 Task: Convert workflow rules and processes into flows using migrate-to-flow tools
Action: Mouse scrolled (243, 161) with delta (0, 0)
Screenshot: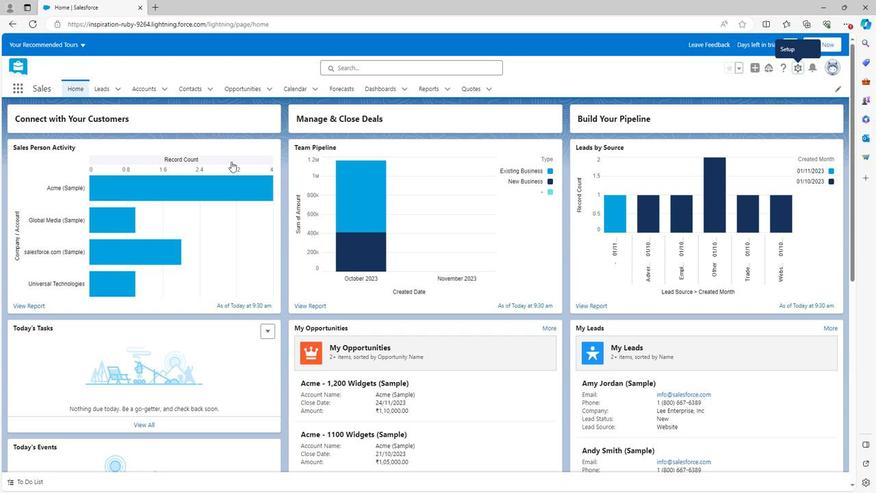 
Action: Mouse scrolled (243, 161) with delta (0, 0)
Screenshot: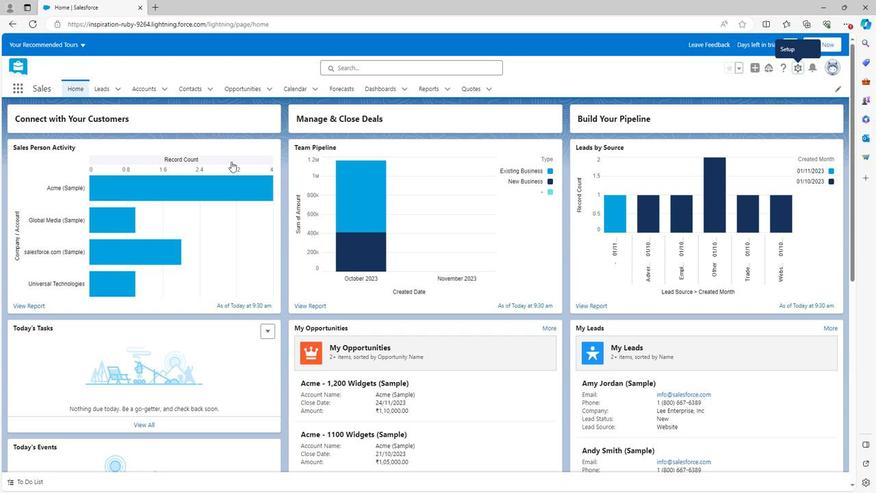 
Action: Mouse scrolled (243, 161) with delta (0, 0)
Screenshot: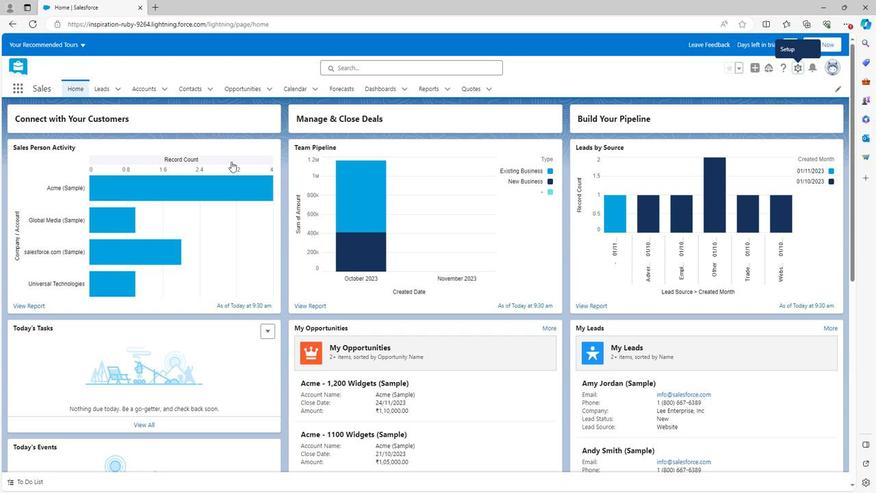 
Action: Mouse scrolled (243, 161) with delta (0, 0)
Screenshot: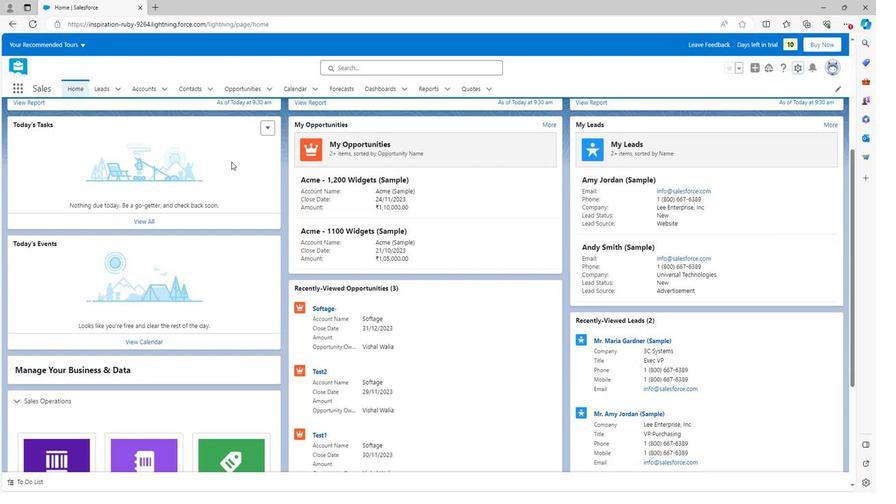 
Action: Mouse scrolled (243, 161) with delta (0, 0)
Screenshot: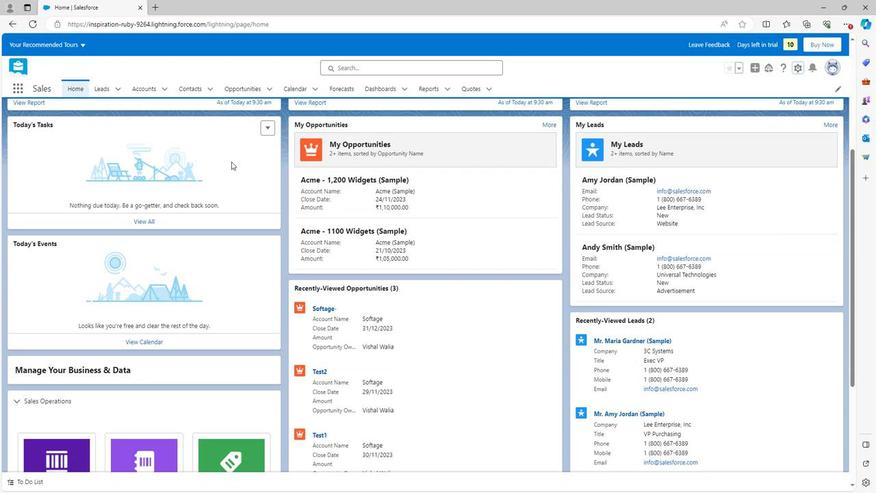
Action: Mouse scrolled (243, 161) with delta (0, 0)
Screenshot: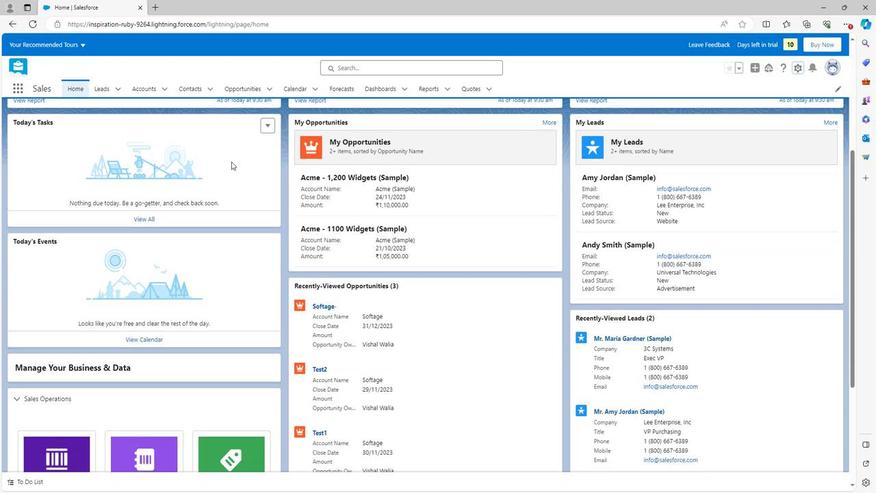 
Action: Mouse scrolled (243, 163) with delta (0, 0)
Screenshot: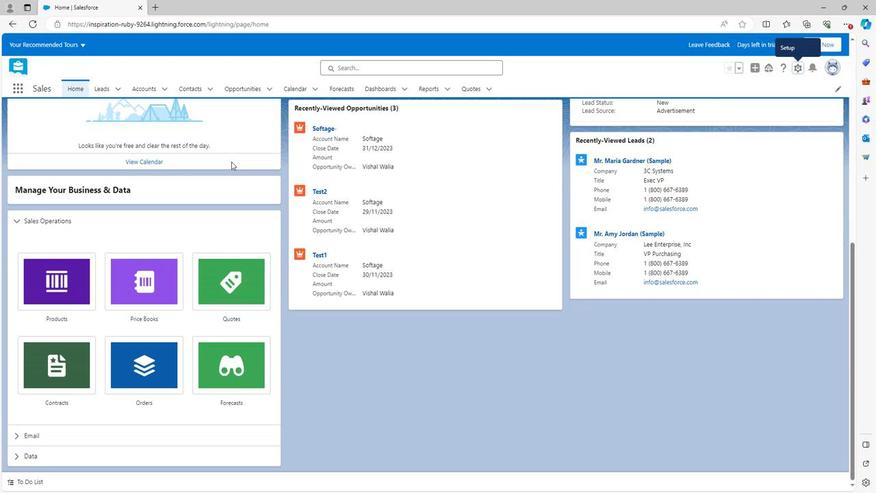 
Action: Mouse scrolled (243, 163) with delta (0, 0)
Screenshot: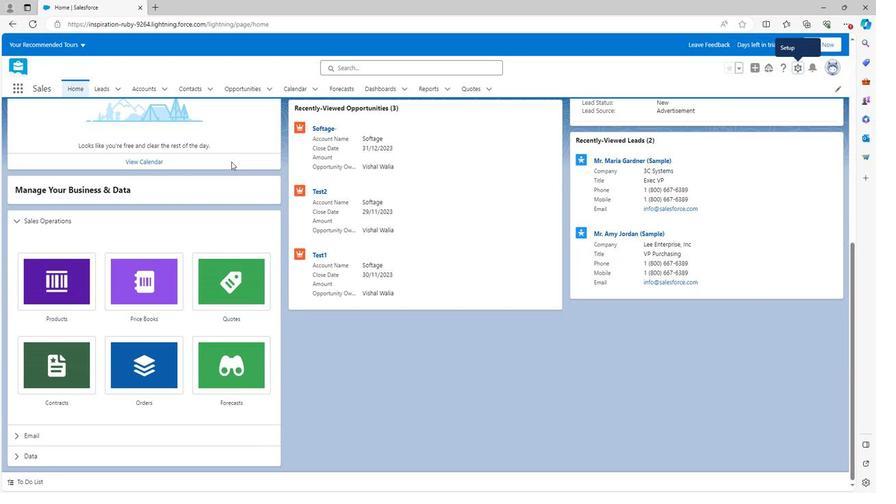 
Action: Mouse scrolled (243, 163) with delta (0, 0)
Screenshot: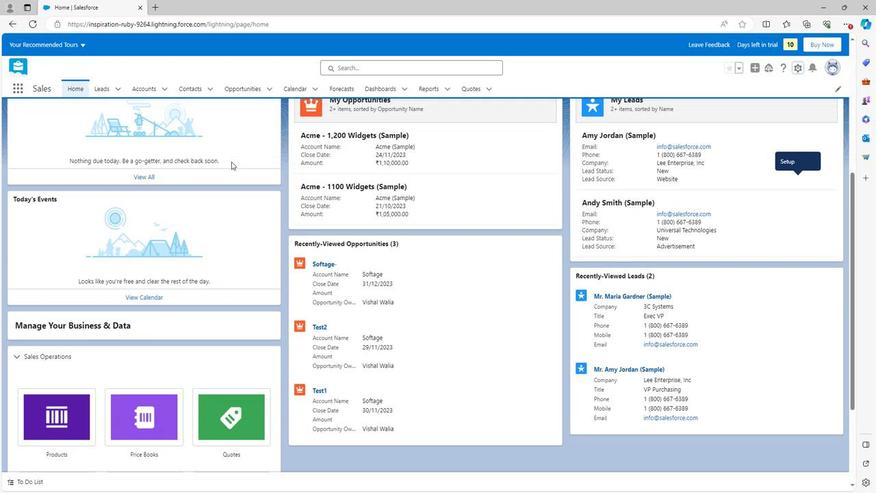 
Action: Mouse scrolled (243, 163) with delta (0, 0)
Screenshot: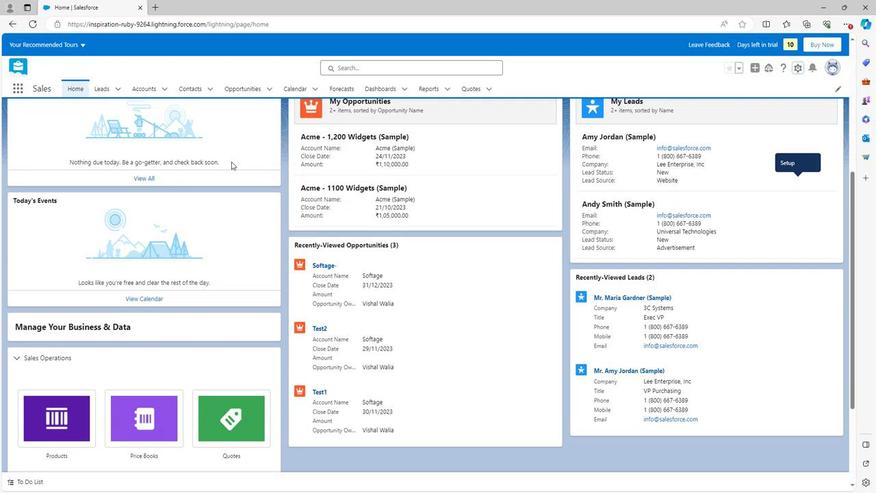 
Action: Mouse scrolled (243, 163) with delta (0, 0)
Screenshot: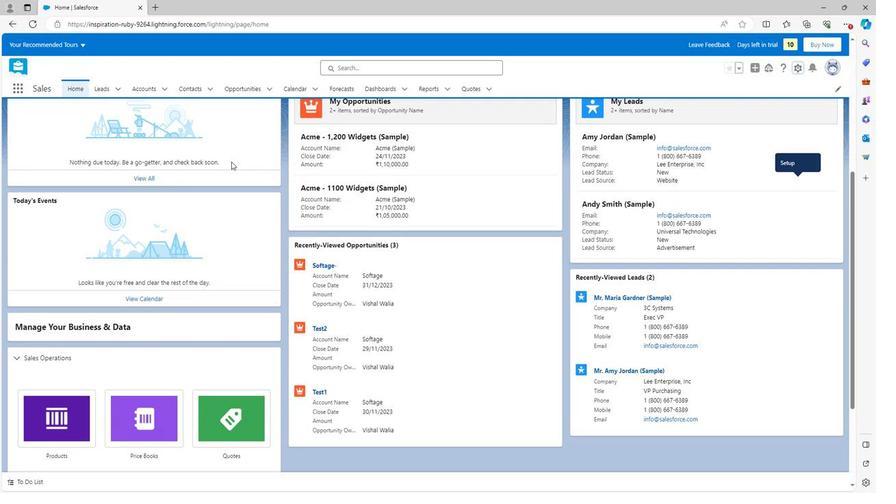 
Action: Mouse scrolled (243, 163) with delta (0, 0)
Screenshot: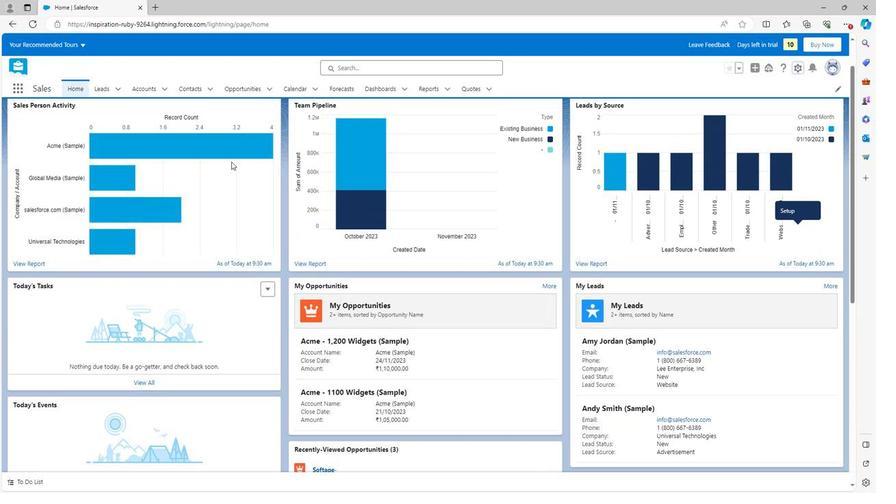 
Action: Mouse scrolled (243, 163) with delta (0, 0)
Screenshot: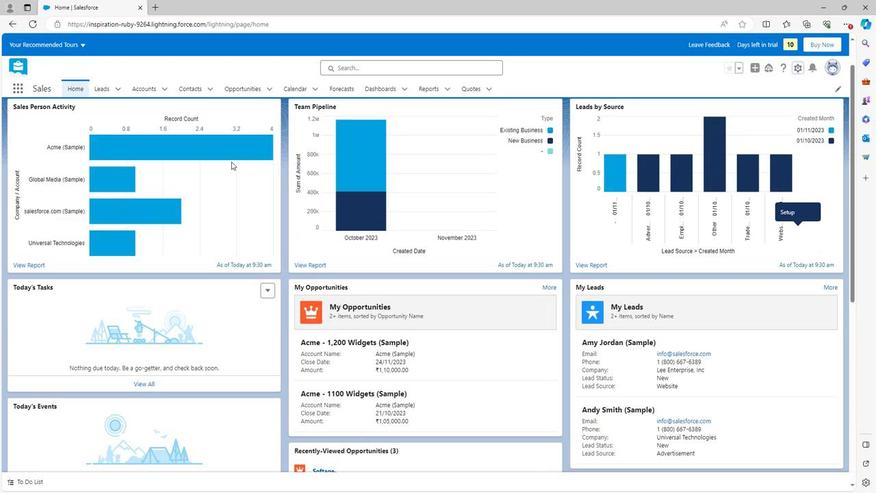 
Action: Mouse scrolled (243, 163) with delta (0, 0)
Screenshot: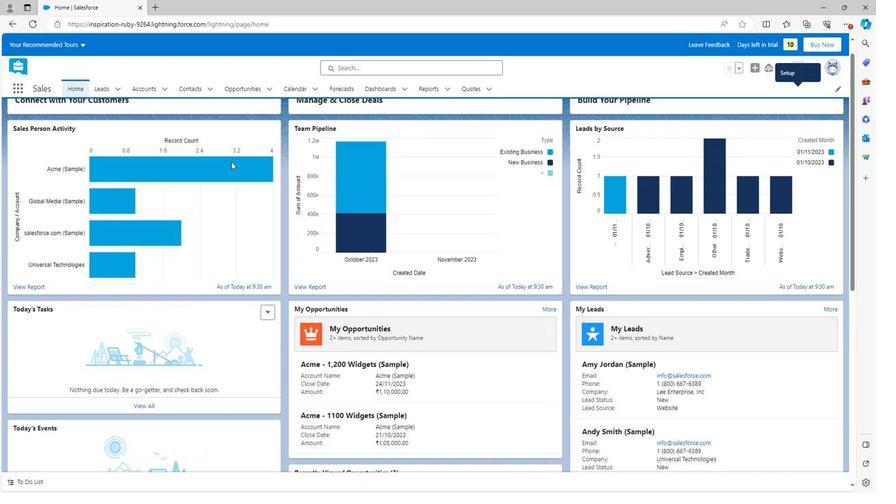 
Action: Mouse moved to (783, 70)
Screenshot: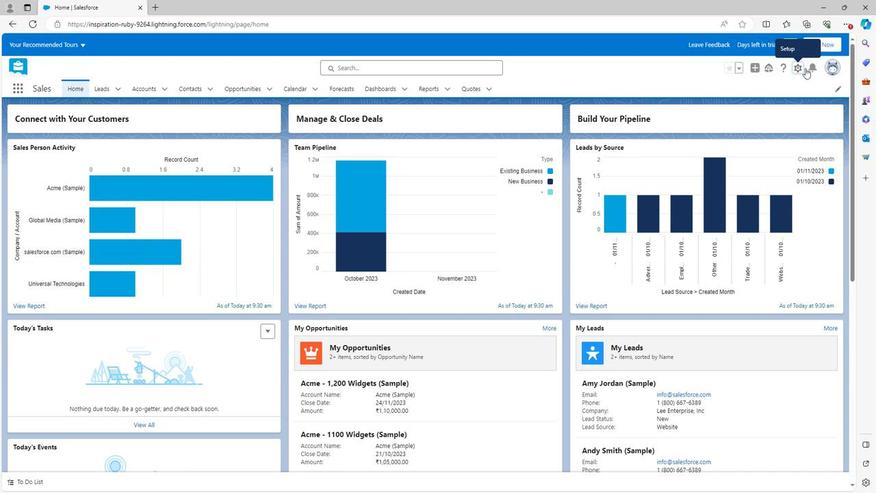 
Action: Mouse pressed left at (783, 70)
Screenshot: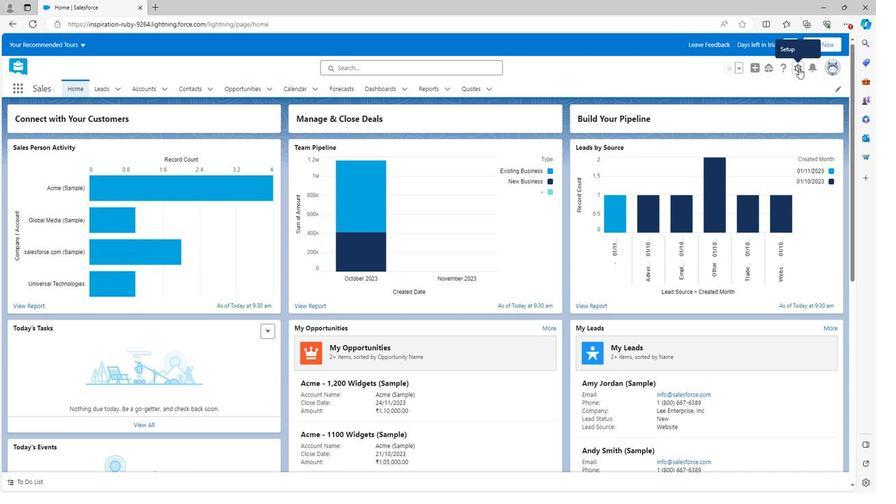 
Action: Mouse moved to (748, 95)
Screenshot: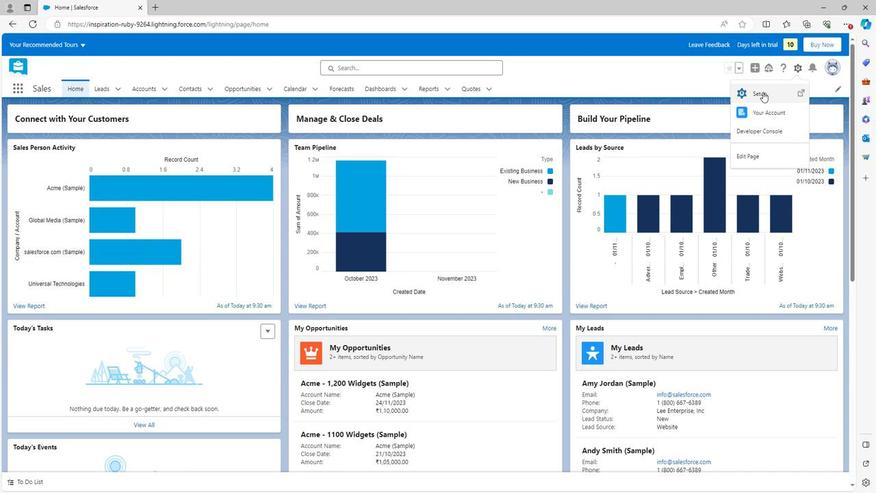 
Action: Mouse pressed left at (748, 95)
Screenshot: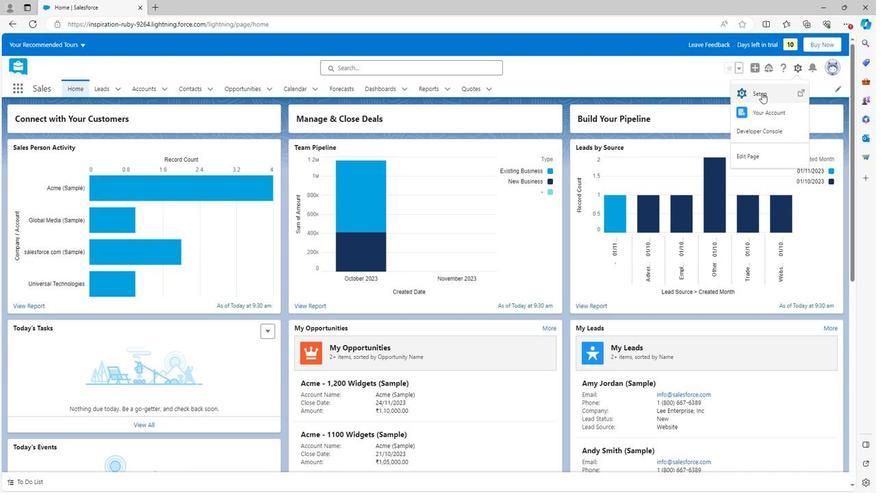 
Action: Mouse moved to (76, 292)
Screenshot: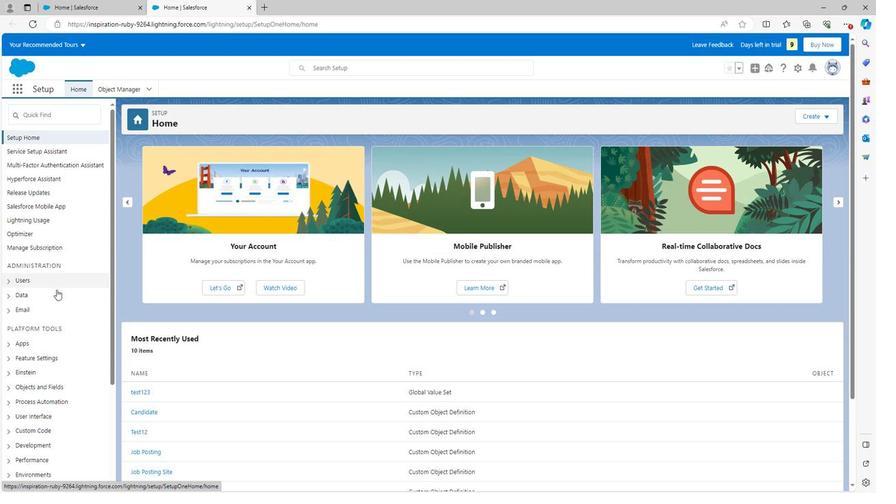 
Action: Mouse scrolled (76, 292) with delta (0, 0)
Screenshot: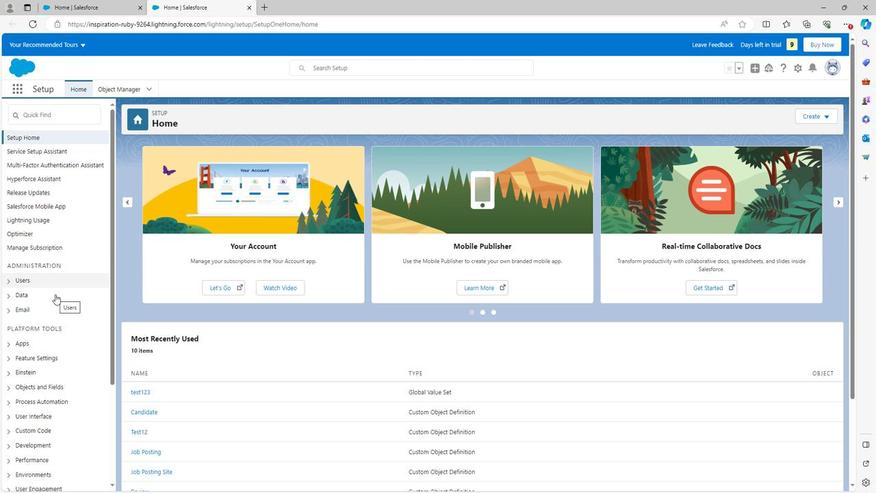 
Action: Mouse scrolled (76, 292) with delta (0, 0)
Screenshot: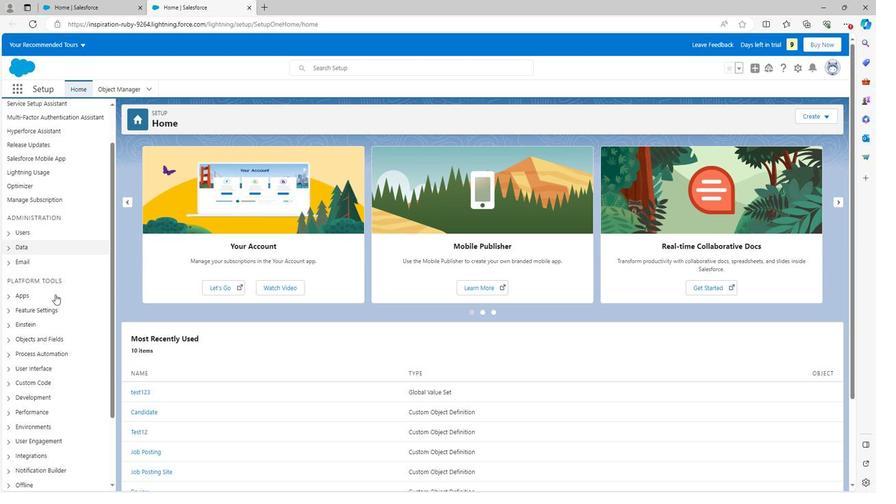
Action: Mouse scrolled (76, 292) with delta (0, 0)
Screenshot: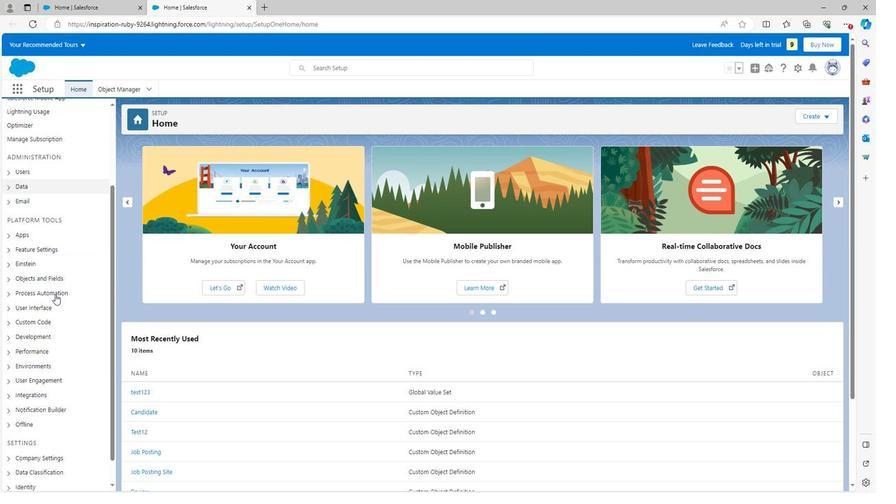 
Action: Mouse moved to (32, 263)
Screenshot: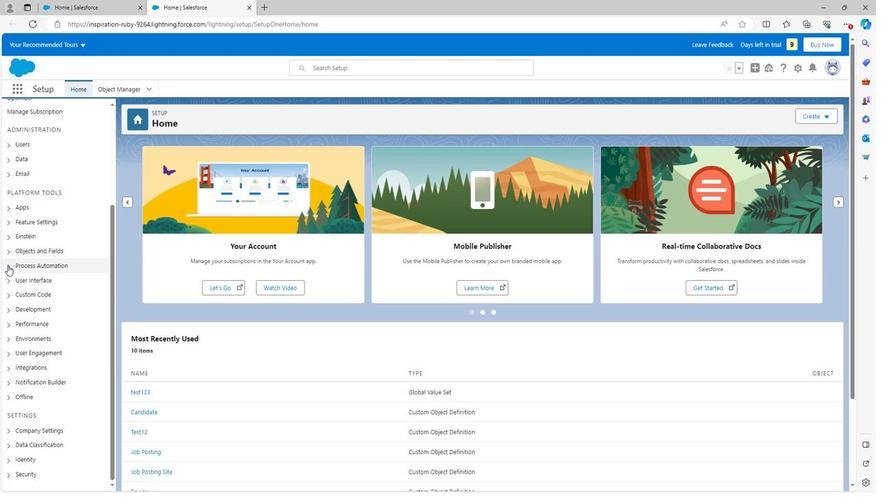 
Action: Mouse pressed left at (32, 263)
Screenshot: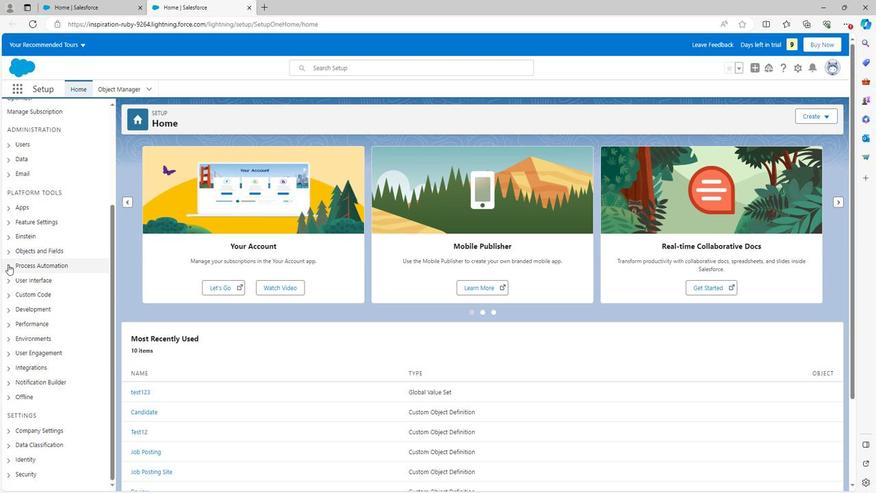 
Action: Mouse moved to (58, 308)
Screenshot: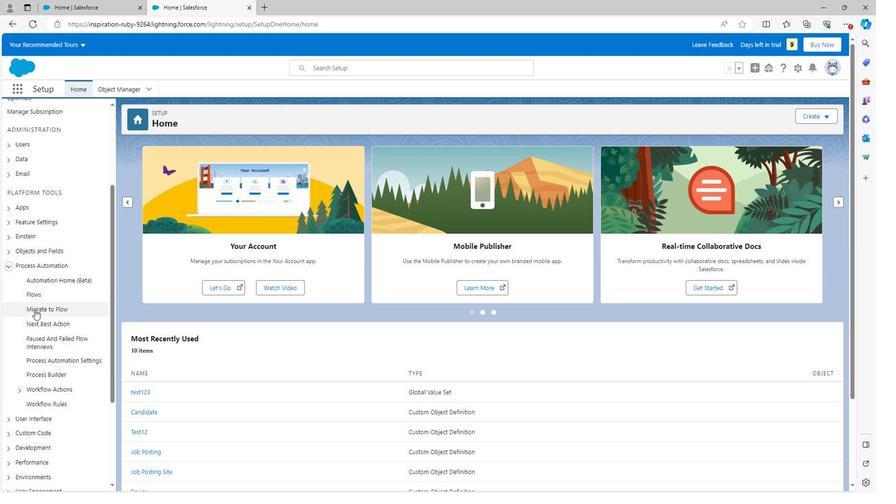 
Action: Mouse pressed left at (58, 308)
Screenshot: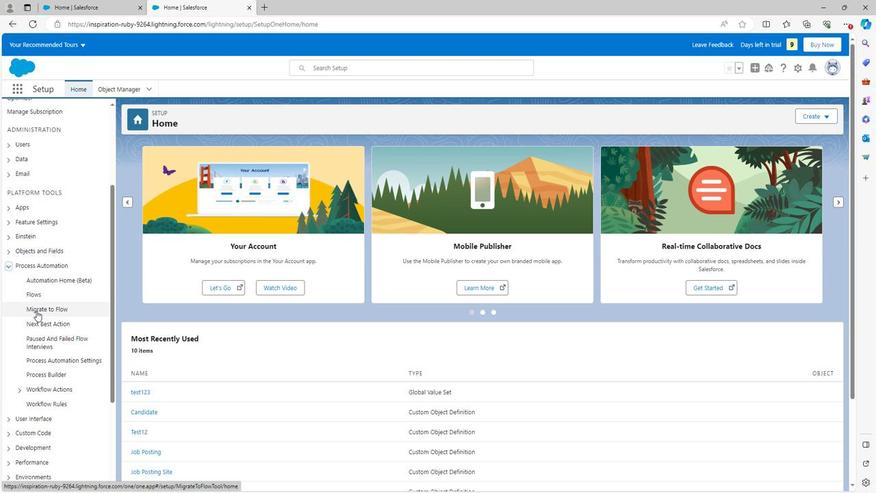 
Action: Mouse moved to (221, 245)
Screenshot: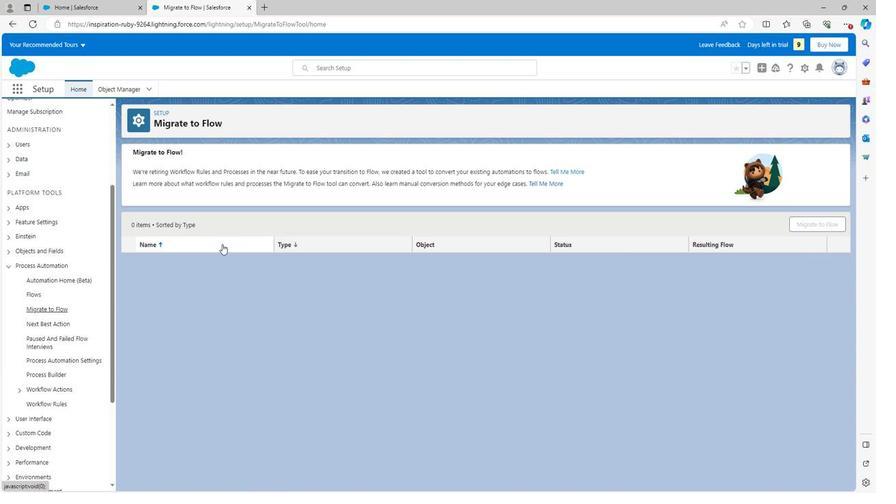 
Action: Mouse pressed left at (221, 245)
Screenshot: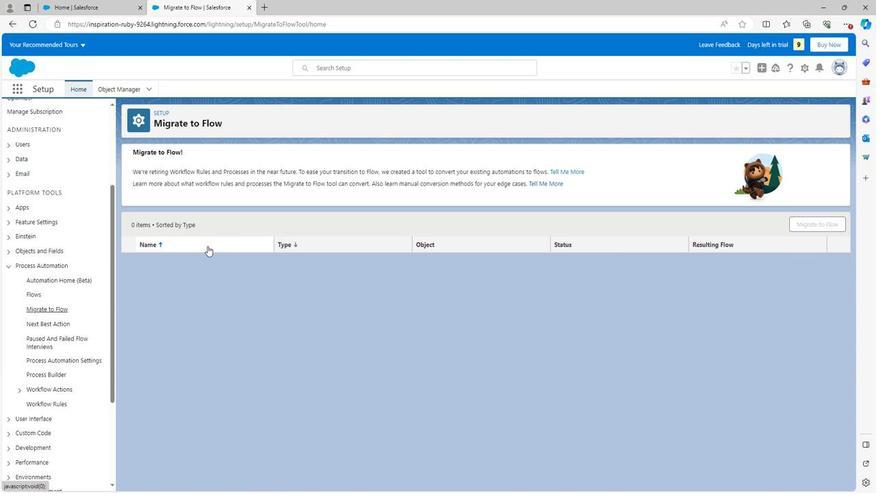 
Action: Mouse moved to (330, 247)
Screenshot: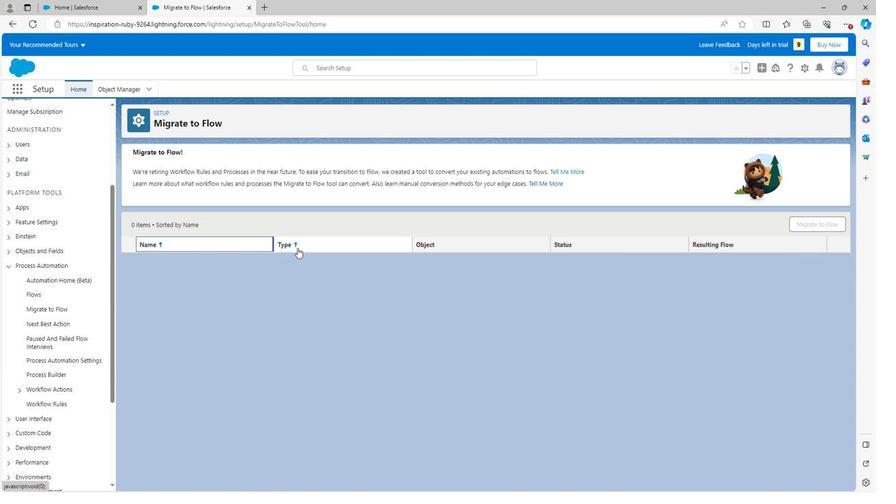 
Action: Mouse pressed left at (330, 247)
Screenshot: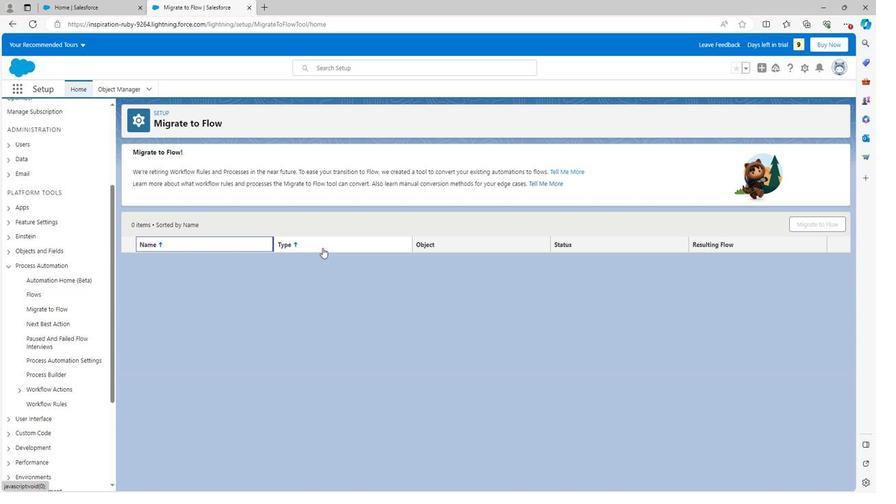 
Action: Mouse moved to (556, 172)
Screenshot: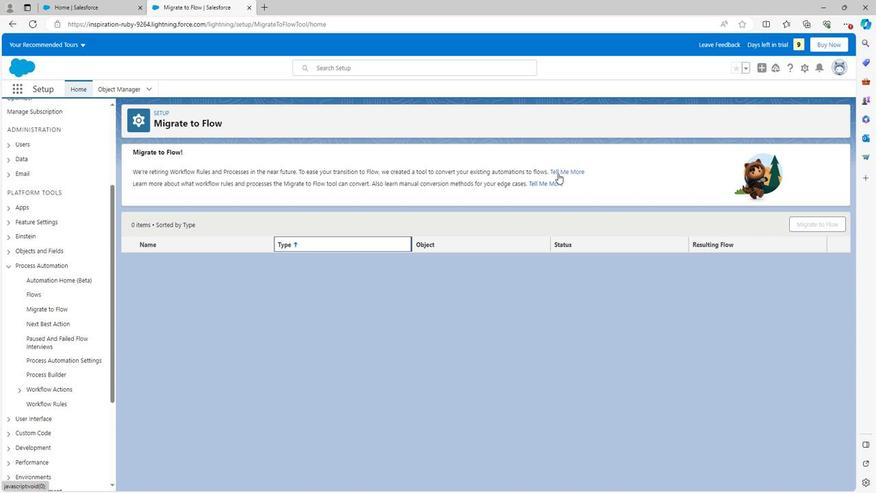 
Action: Mouse pressed left at (556, 172)
Screenshot: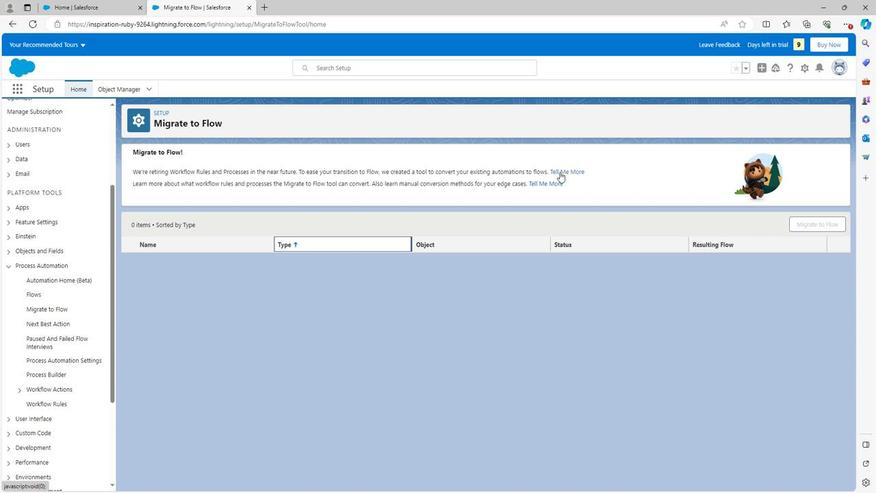 
Action: Mouse moved to (542, 215)
Screenshot: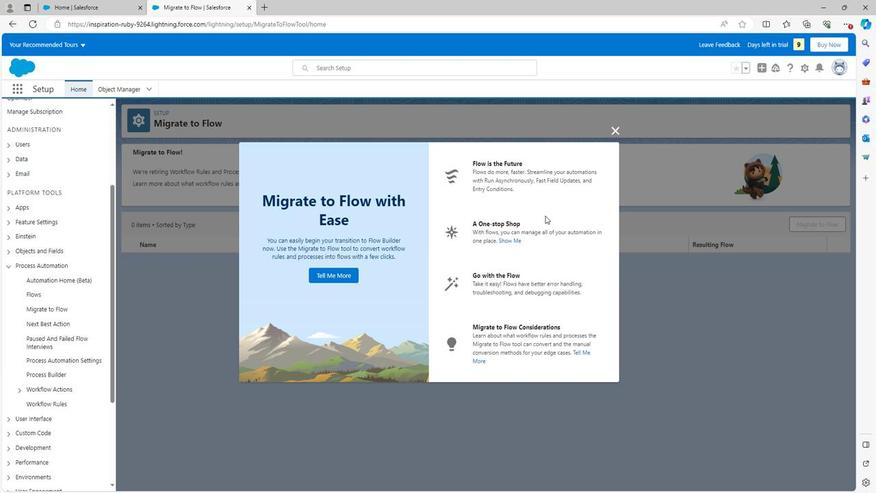 
Action: Mouse scrolled (542, 215) with delta (0, 0)
Screenshot: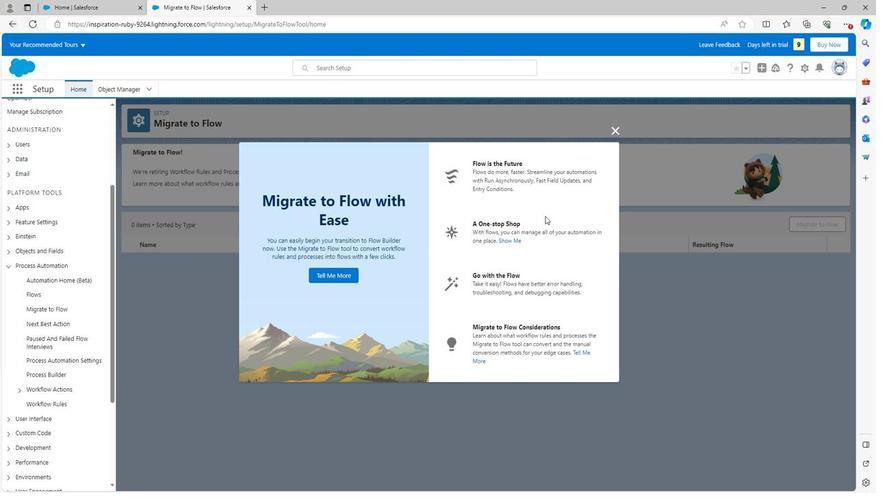 
Action: Mouse scrolled (542, 215) with delta (0, 0)
Screenshot: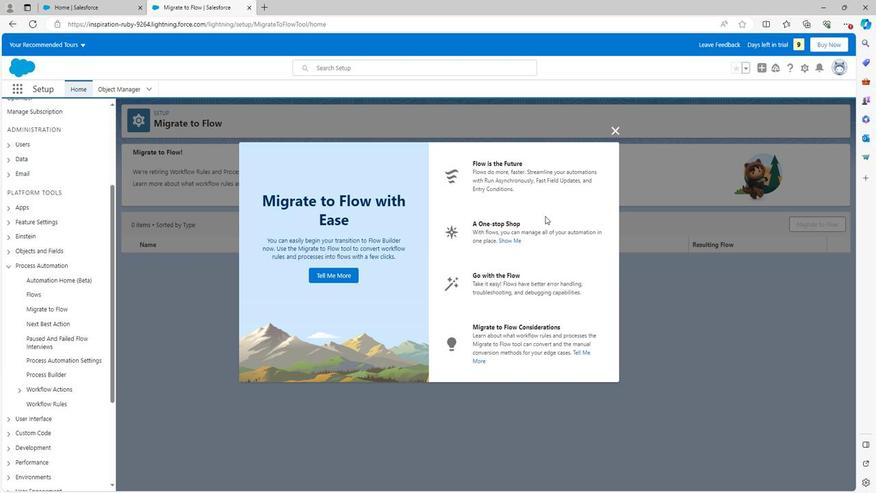 
Action: Mouse scrolled (542, 215) with delta (0, 0)
Screenshot: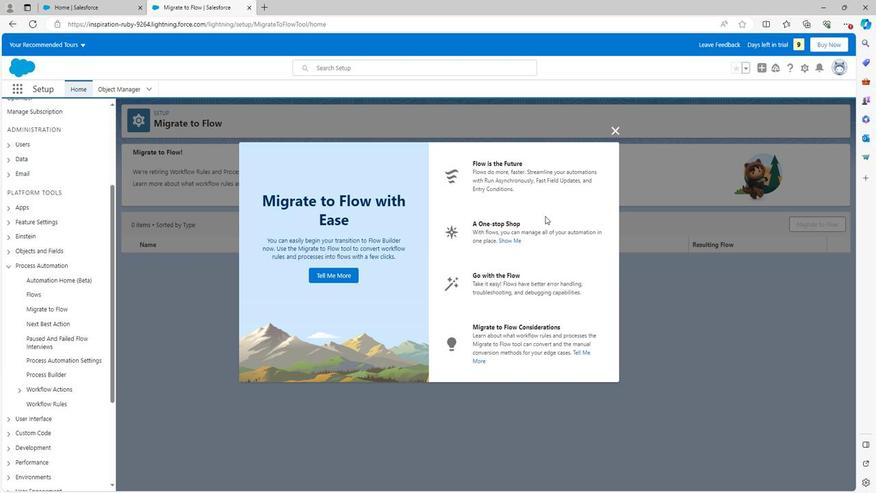 
Action: Mouse moved to (606, 131)
Screenshot: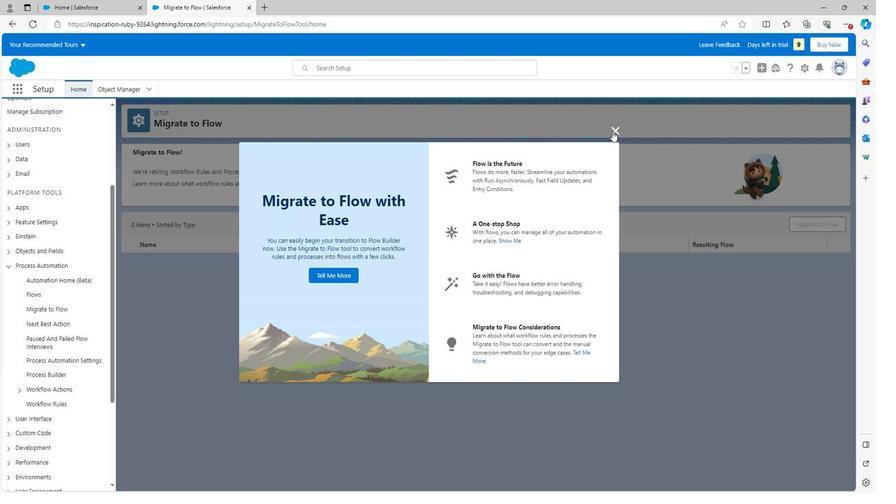 
Action: Mouse pressed left at (606, 131)
Screenshot: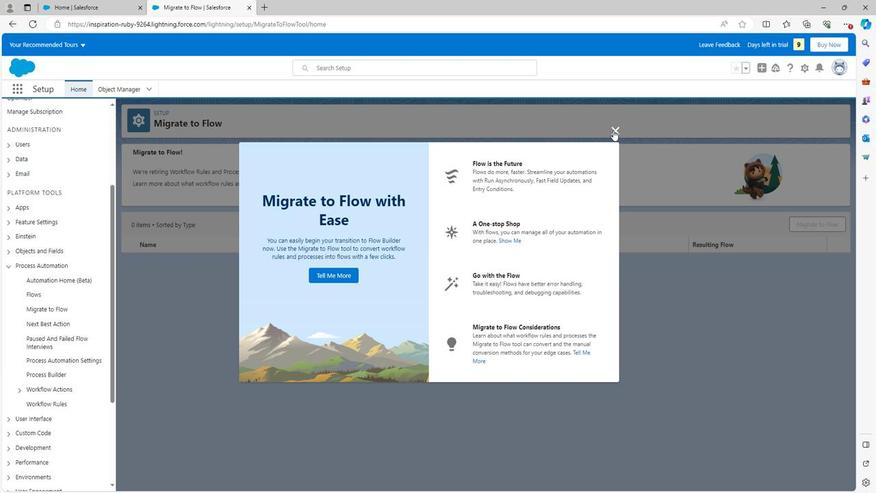 
Action: Mouse moved to (547, 183)
Screenshot: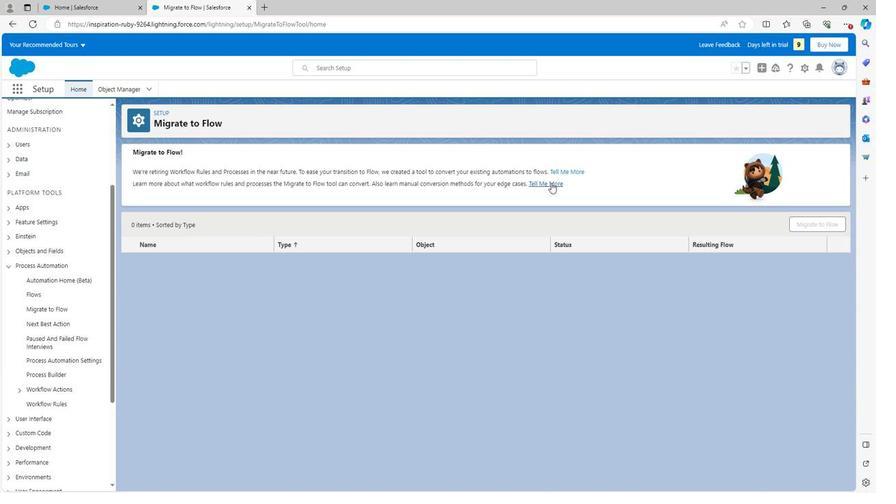 
Action: Mouse pressed left at (547, 183)
Screenshot: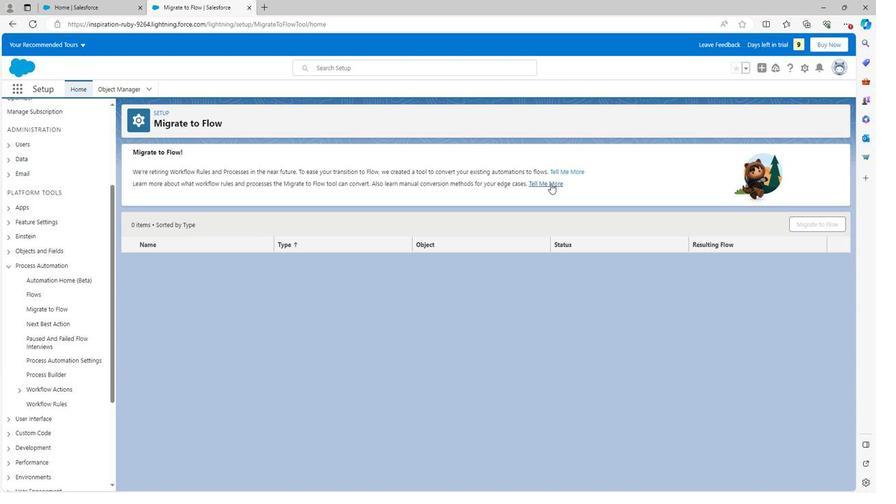
Action: Mouse moved to (411, 151)
Screenshot: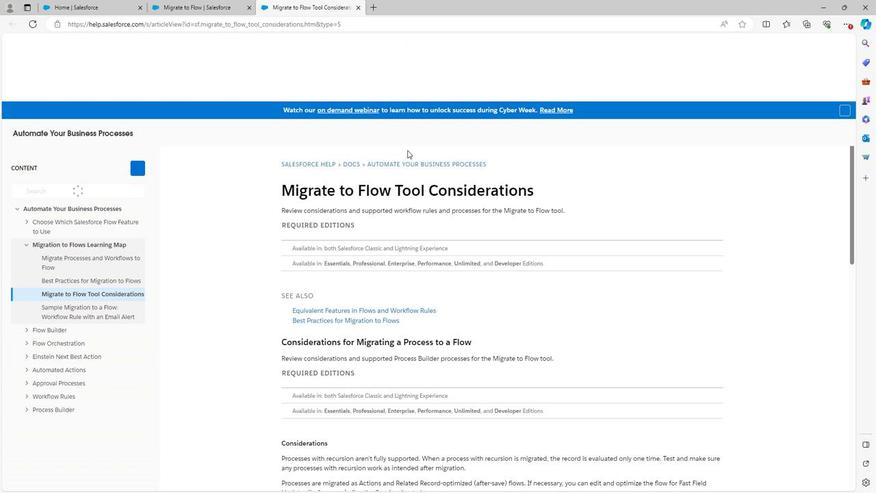 
Action: Mouse scrolled (411, 150) with delta (0, 0)
Screenshot: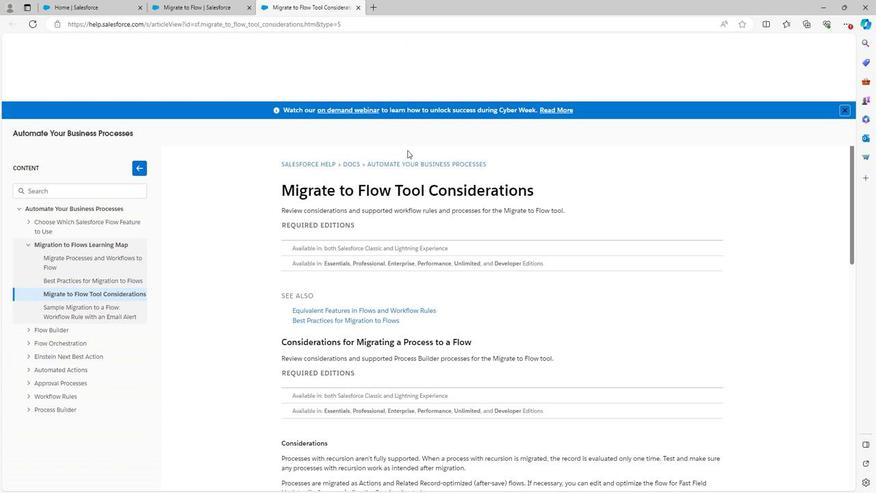 
Action: Mouse scrolled (411, 150) with delta (0, 0)
Screenshot: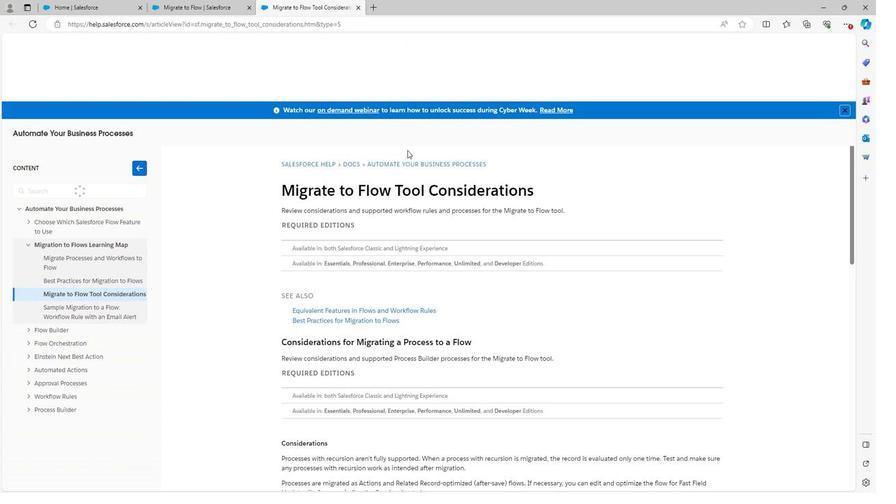 
Action: Mouse scrolled (411, 150) with delta (0, 0)
Screenshot: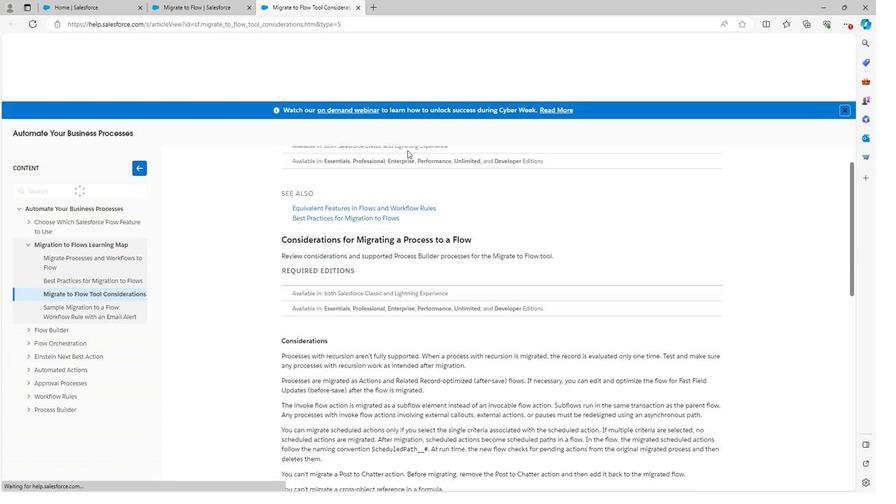 
Action: Mouse scrolled (411, 150) with delta (0, 0)
Screenshot: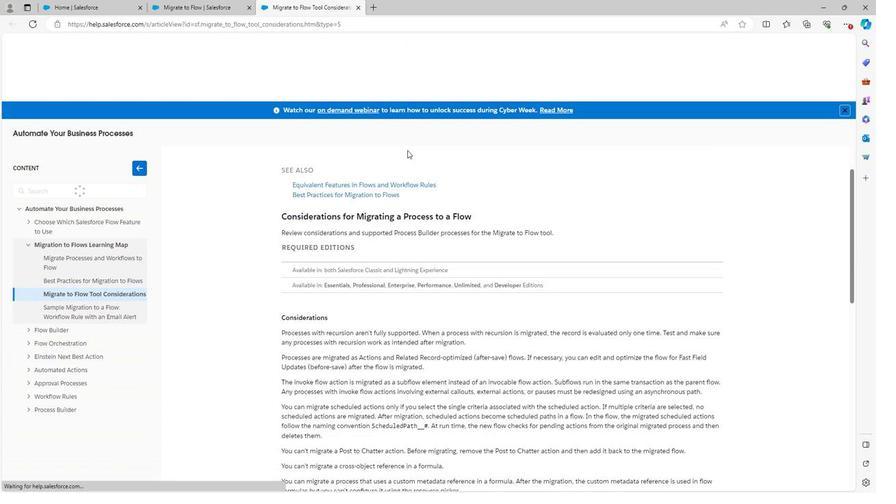 
Action: Mouse scrolled (411, 150) with delta (0, 0)
Screenshot: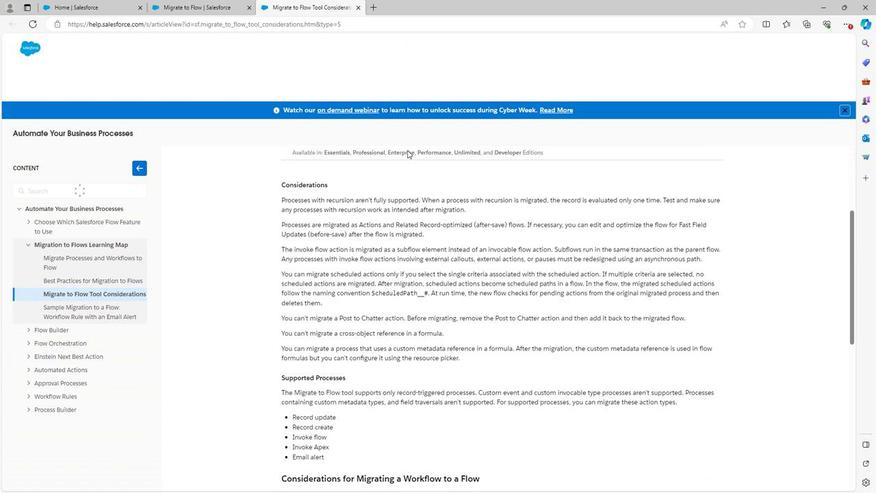 
Action: Mouse scrolled (411, 150) with delta (0, 0)
Screenshot: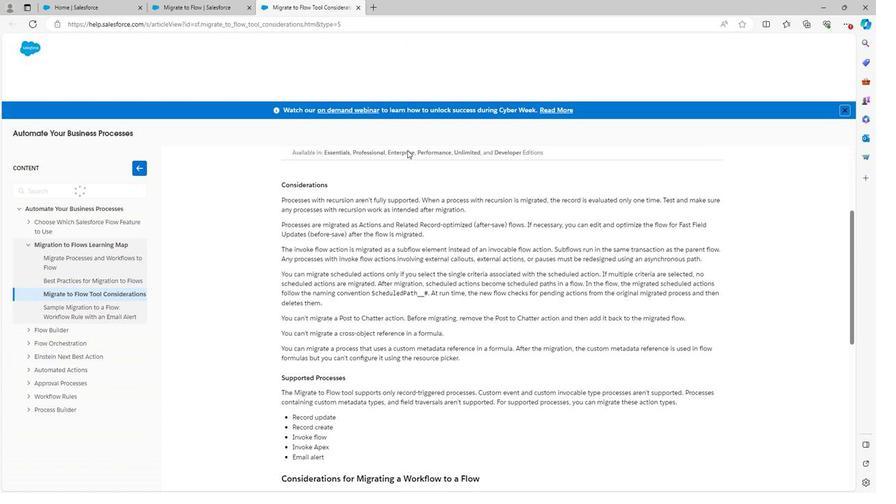 
Action: Mouse scrolled (411, 150) with delta (0, 0)
Screenshot: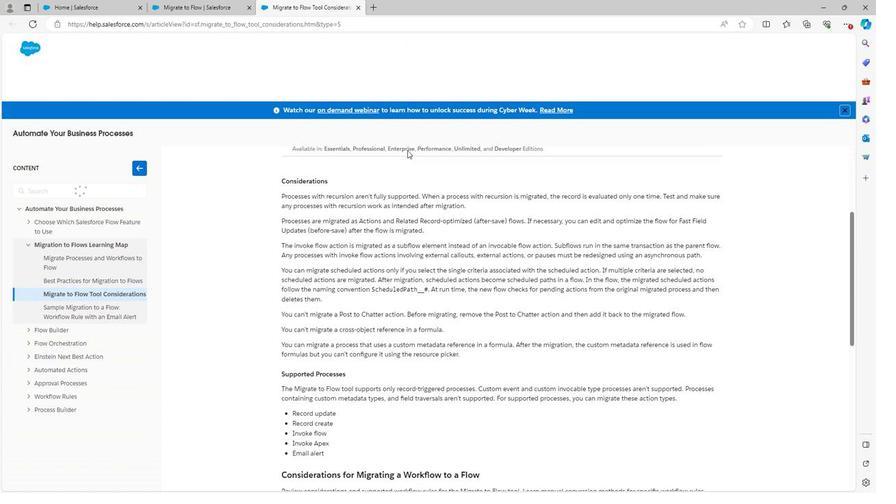 
Action: Mouse scrolled (411, 150) with delta (0, 0)
Screenshot: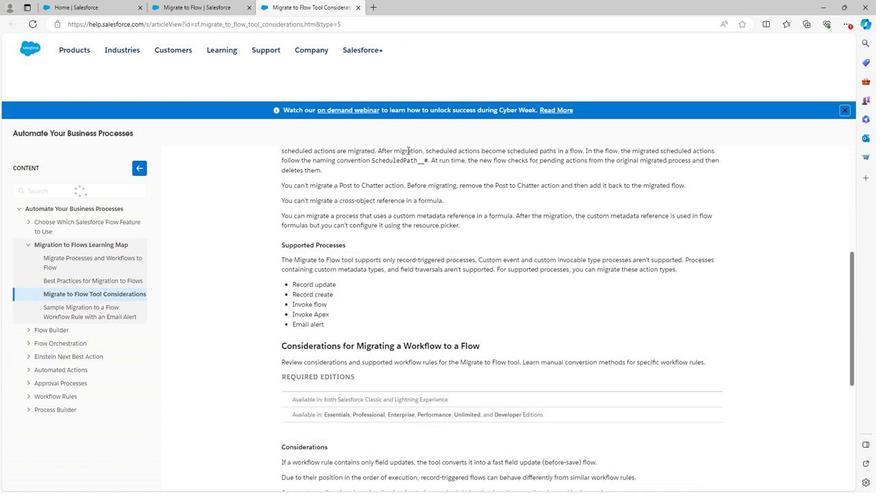
Action: Mouse scrolled (411, 150) with delta (0, 0)
Screenshot: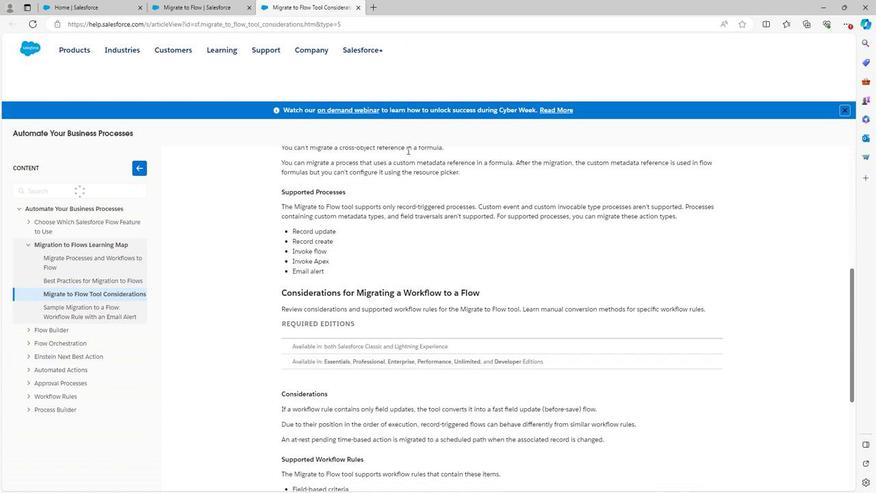 
Action: Mouse scrolled (411, 150) with delta (0, 0)
Screenshot: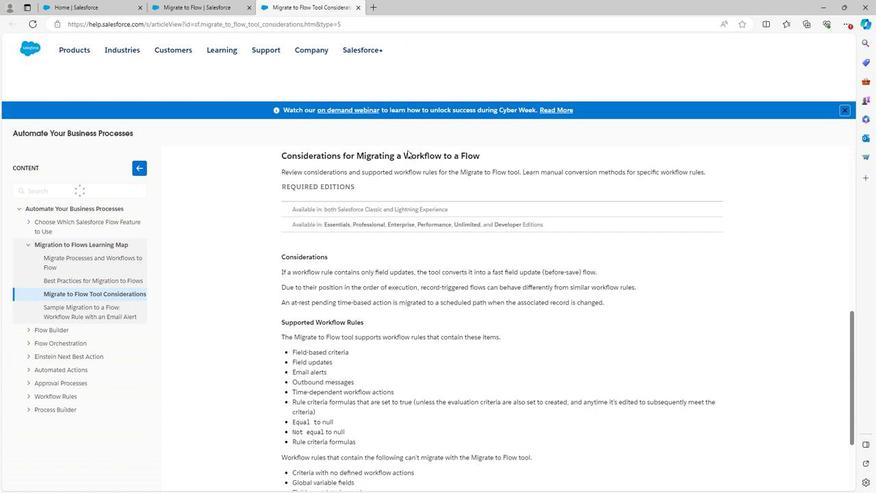 
Action: Mouse scrolled (411, 150) with delta (0, 0)
Screenshot: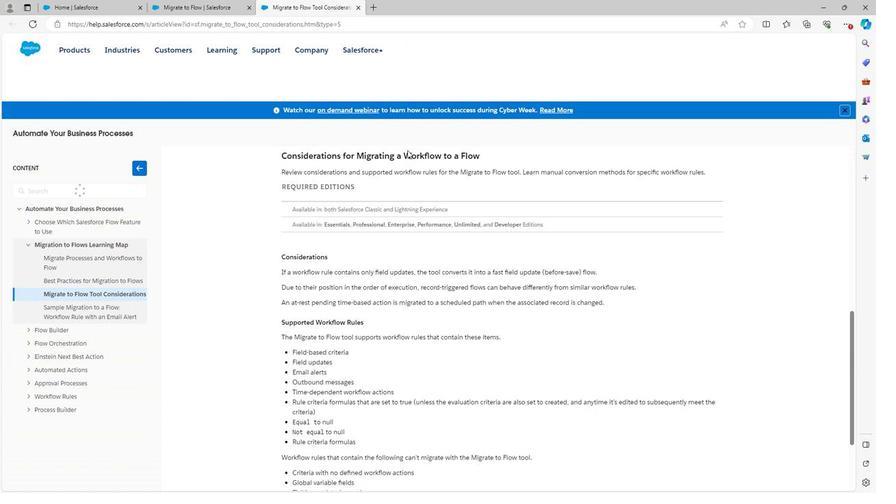 
Action: Mouse scrolled (411, 150) with delta (0, 0)
Screenshot: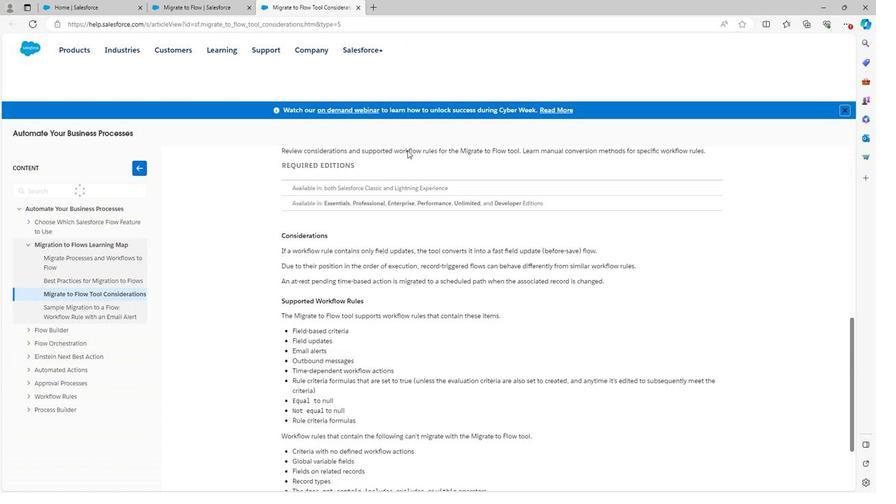 
Action: Mouse scrolled (411, 150) with delta (0, 0)
Screenshot: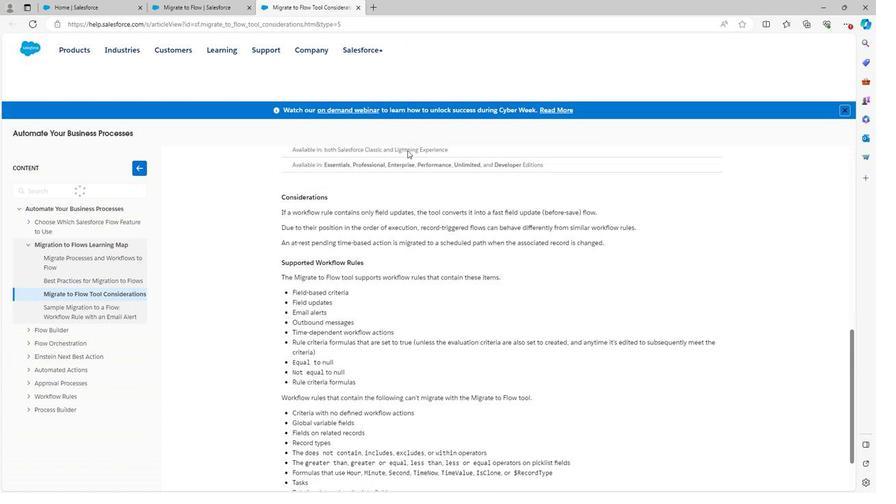 
Action: Mouse scrolled (411, 150) with delta (0, 0)
Screenshot: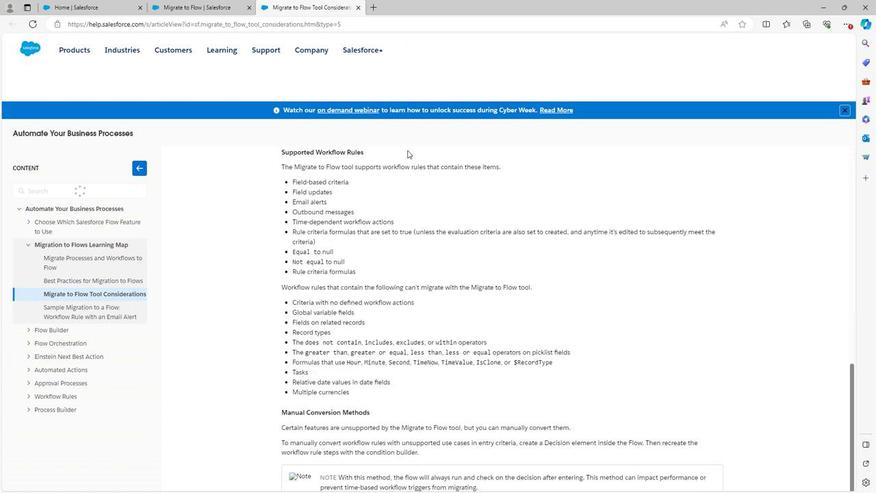 
Action: Mouse scrolled (411, 150) with delta (0, 0)
Screenshot: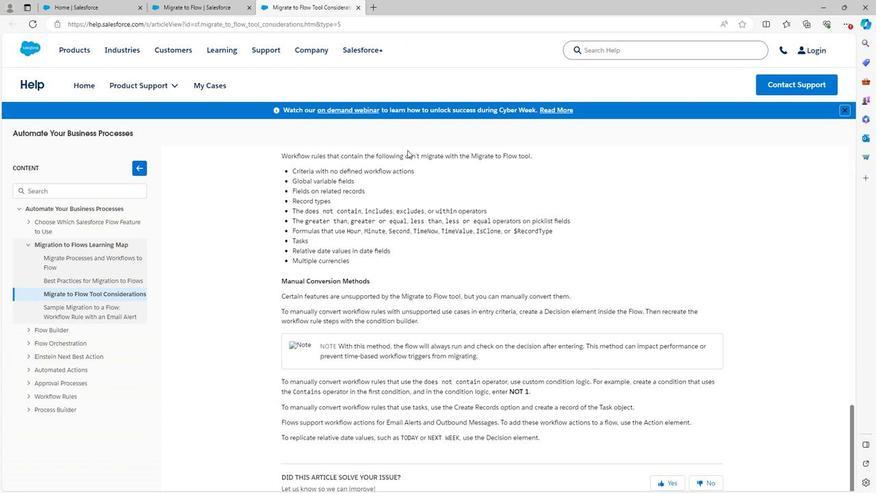 
Action: Mouse scrolled (411, 150) with delta (0, 0)
Screenshot: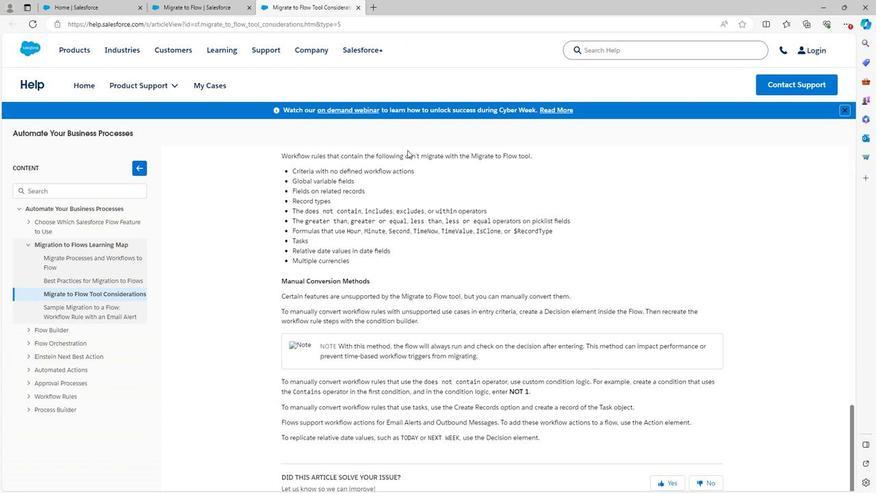 
Action: Mouse scrolled (411, 150) with delta (0, 0)
Screenshot: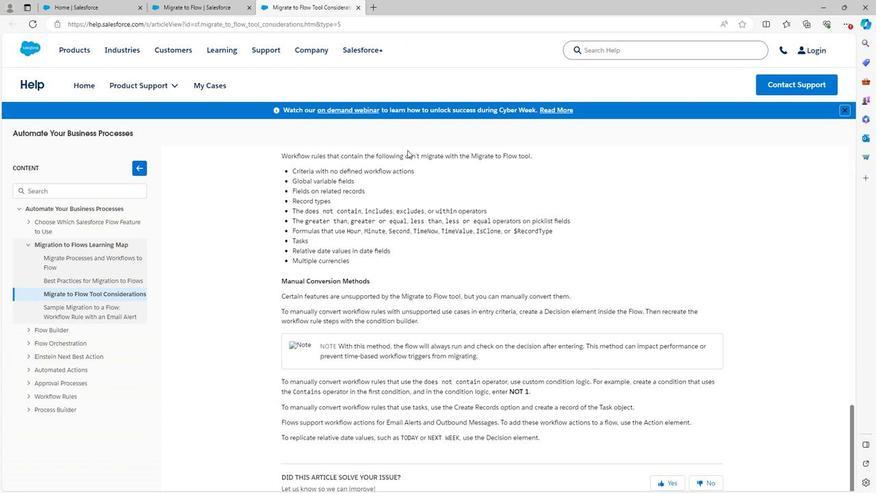 
Action: Mouse scrolled (411, 150) with delta (0, 0)
Screenshot: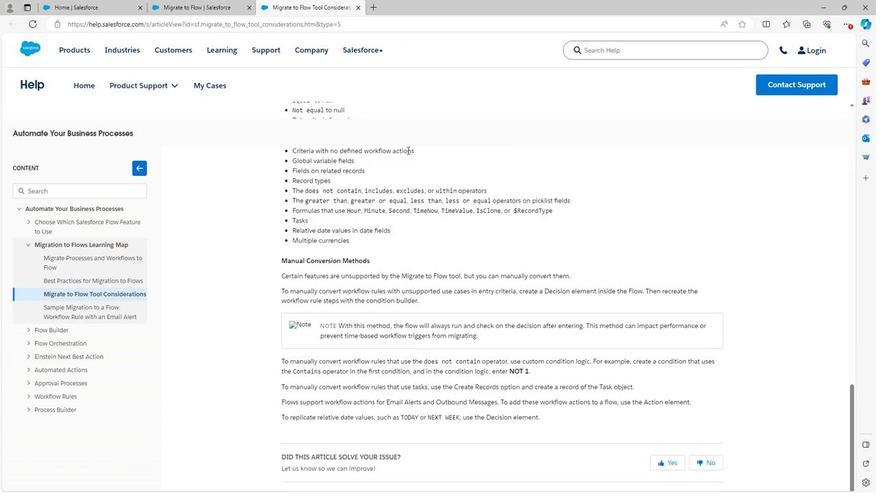 
Action: Mouse scrolled (411, 151) with delta (0, 0)
Screenshot: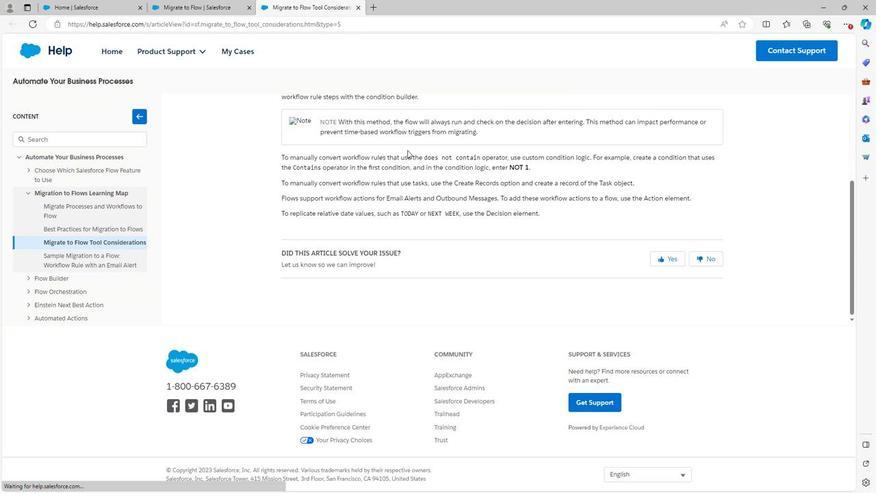 
Action: Mouse scrolled (411, 151) with delta (0, 0)
Screenshot: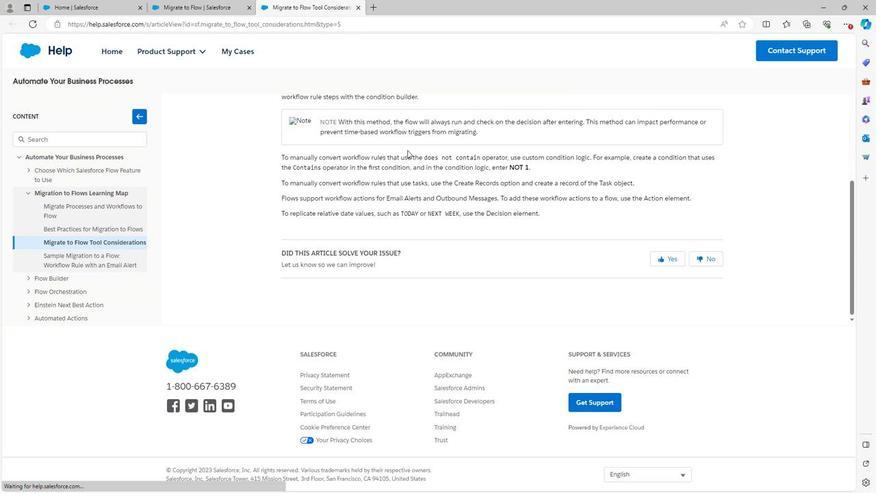 
Action: Mouse scrolled (411, 151) with delta (0, 0)
Screenshot: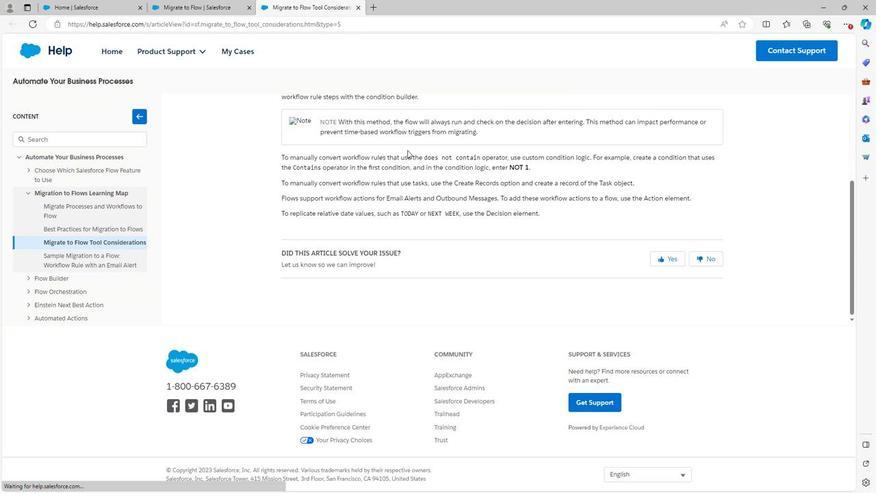 
Action: Mouse scrolled (411, 151) with delta (0, 0)
Screenshot: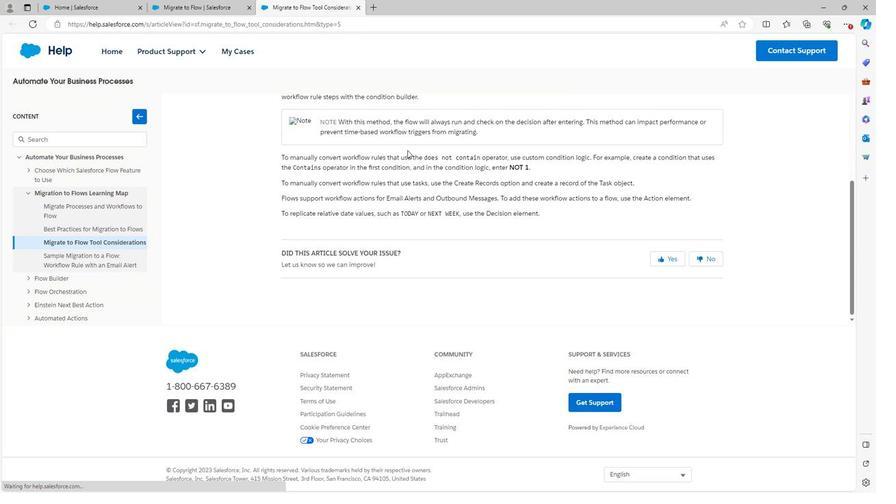 
Action: Mouse scrolled (411, 151) with delta (0, 0)
Screenshot: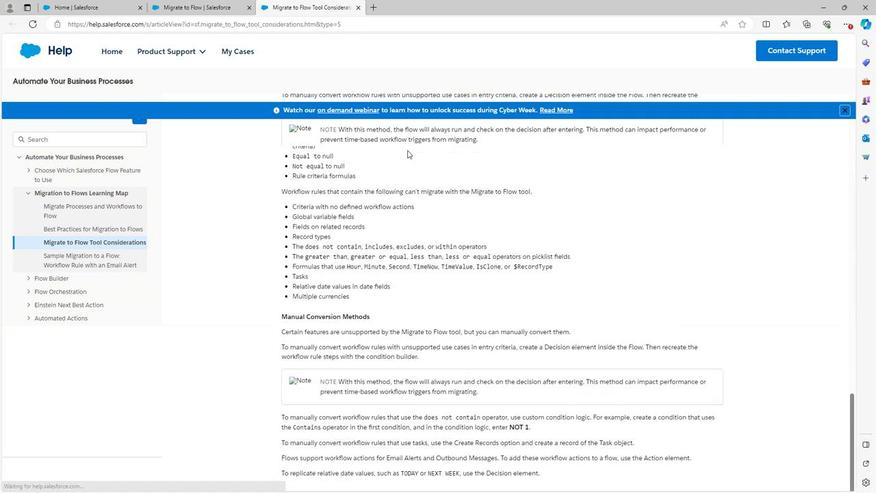 
Action: Mouse scrolled (411, 151) with delta (0, 0)
Screenshot: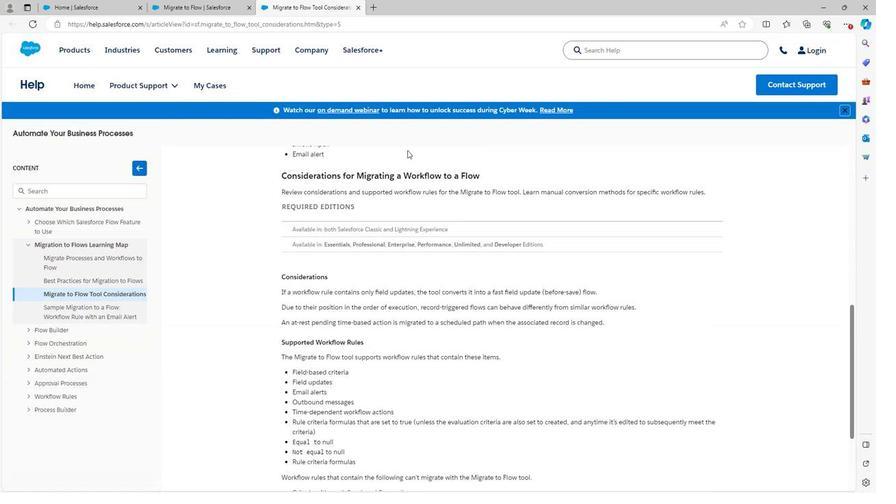 
Action: Mouse scrolled (411, 151) with delta (0, 0)
Screenshot: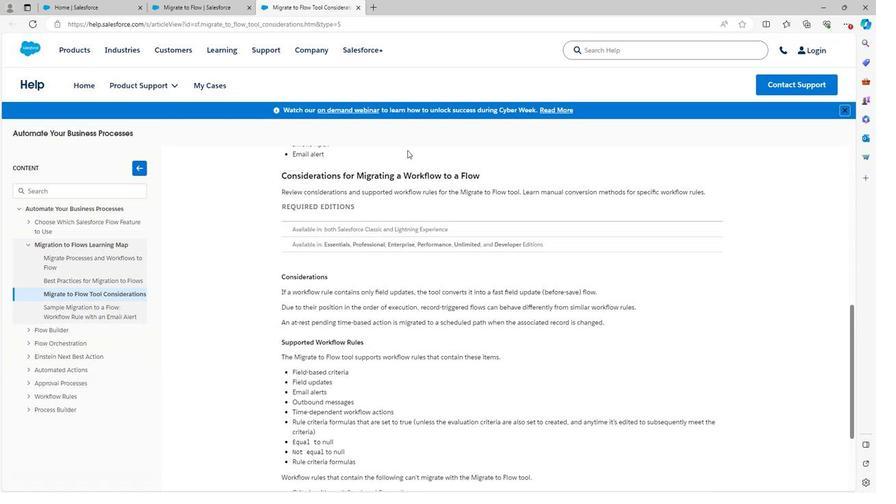 
Action: Mouse scrolled (411, 151) with delta (0, 0)
Screenshot: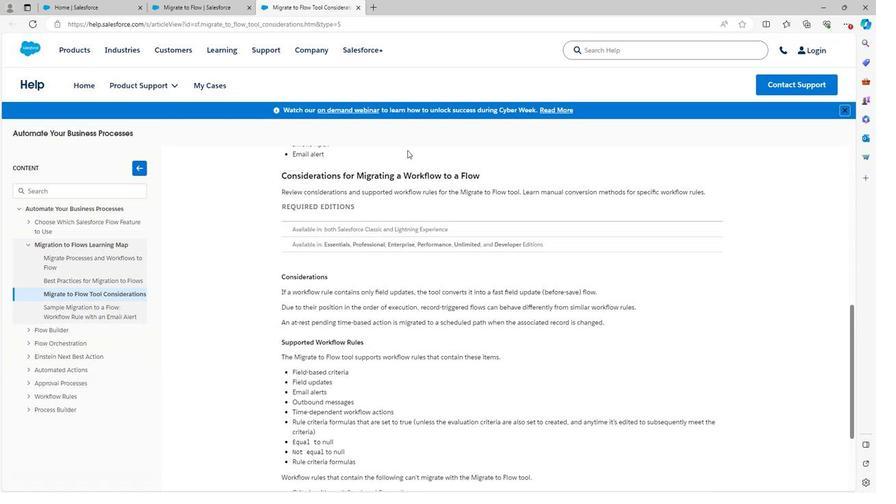 
Action: Mouse scrolled (411, 151) with delta (0, 0)
Screenshot: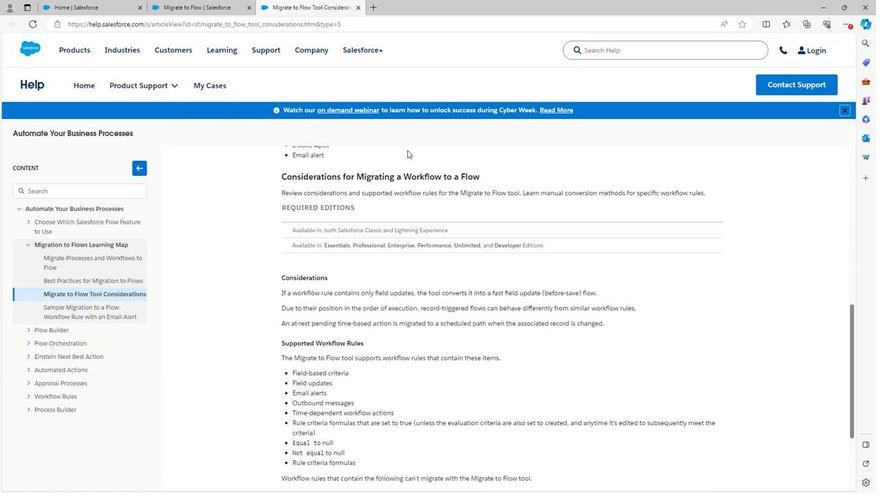 
Action: Mouse scrolled (411, 151) with delta (0, 0)
Screenshot: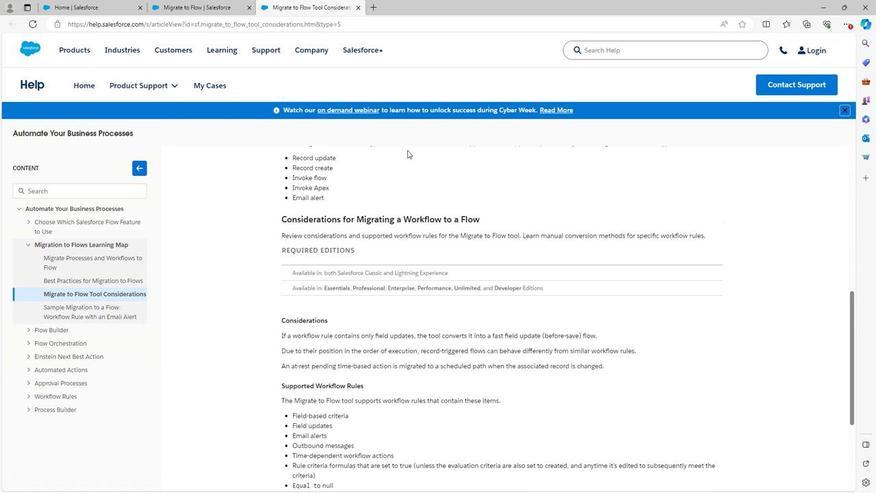 
Action: Mouse scrolled (411, 151) with delta (0, 0)
Screenshot: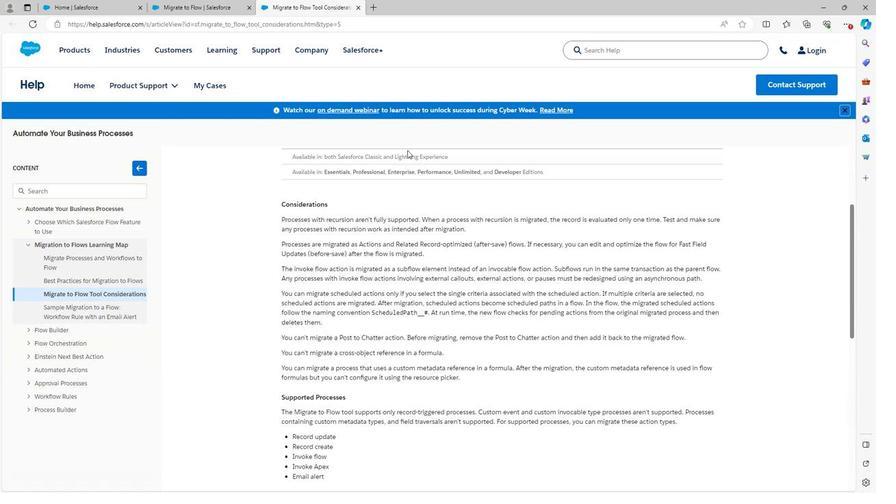 
Action: Mouse scrolled (411, 151) with delta (0, 0)
Screenshot: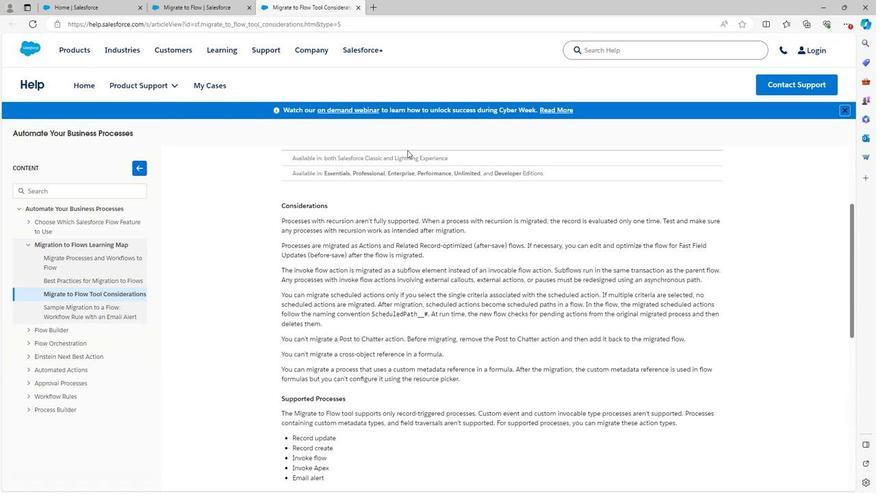 
Action: Mouse scrolled (411, 151) with delta (0, 0)
Screenshot: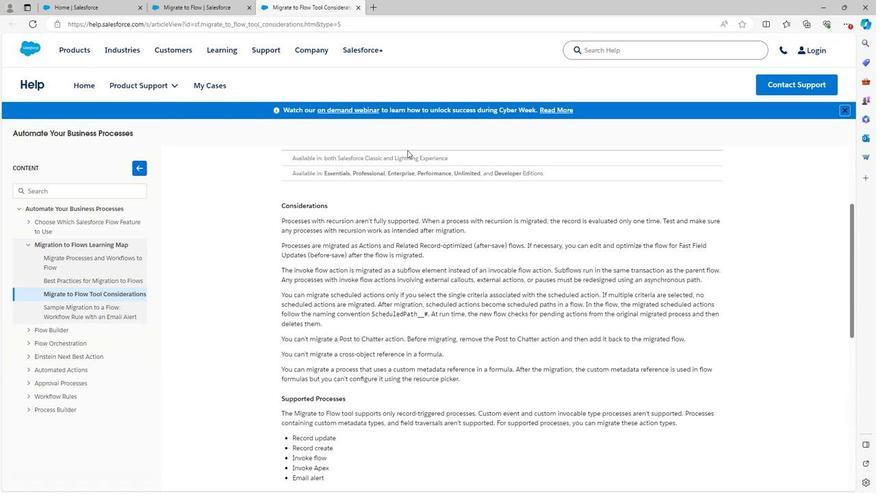 
Action: Mouse scrolled (411, 151) with delta (0, 0)
Screenshot: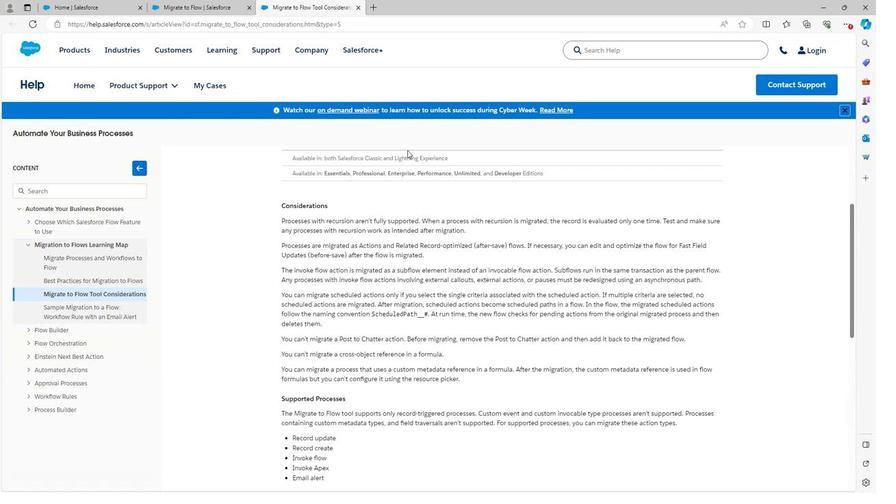 
Action: Mouse scrolled (411, 151) with delta (0, 0)
Screenshot: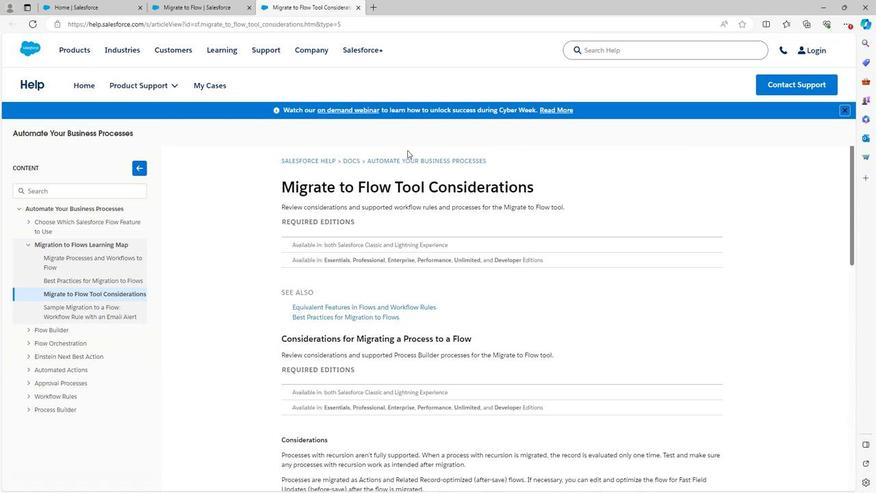 
Action: Mouse scrolled (411, 151) with delta (0, 0)
Screenshot: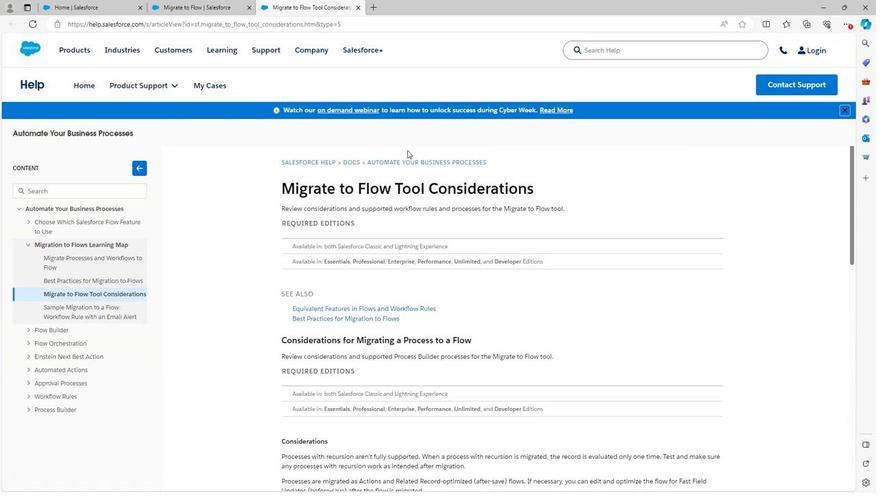 
Action: Mouse scrolled (411, 151) with delta (0, 0)
Screenshot: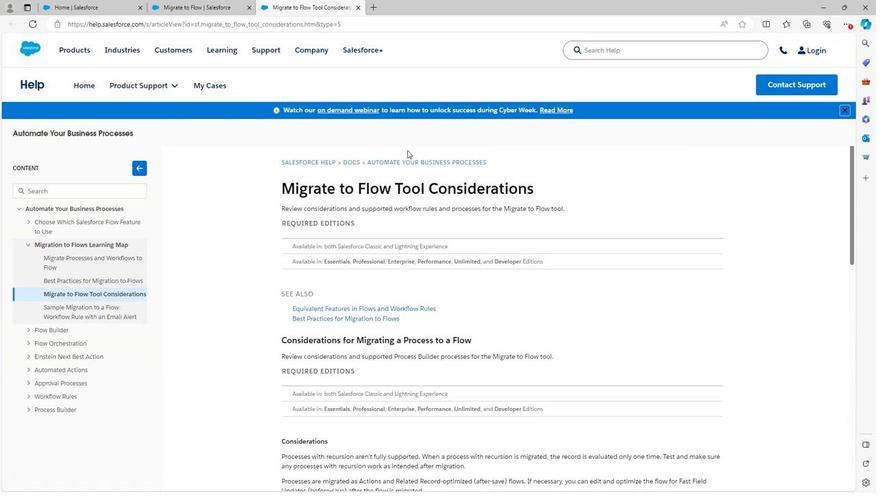 
Action: Mouse scrolled (411, 151) with delta (0, 0)
Screenshot: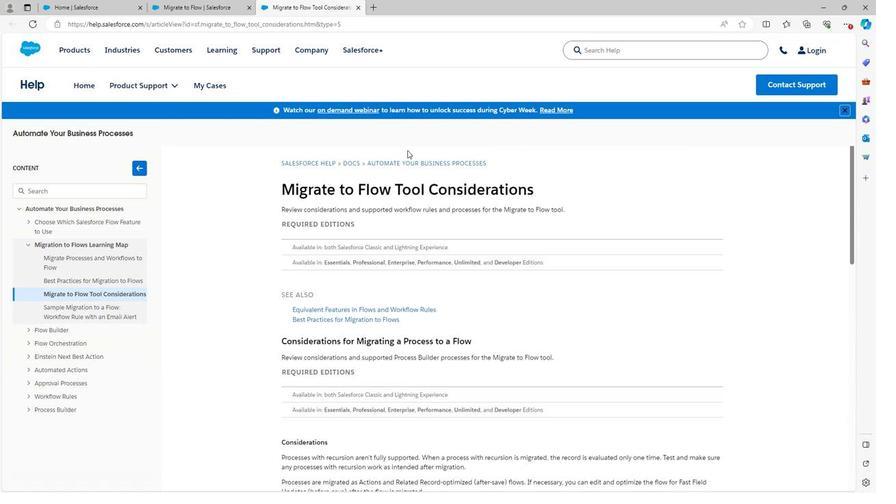 
Action: Mouse scrolled (411, 151) with delta (0, 0)
Screenshot: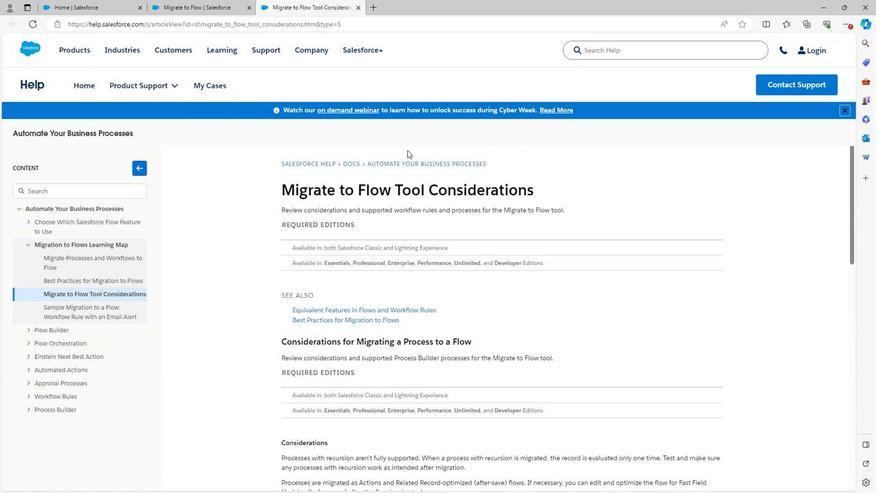 
Action: Mouse scrolled (411, 151) with delta (0, 0)
Screenshot: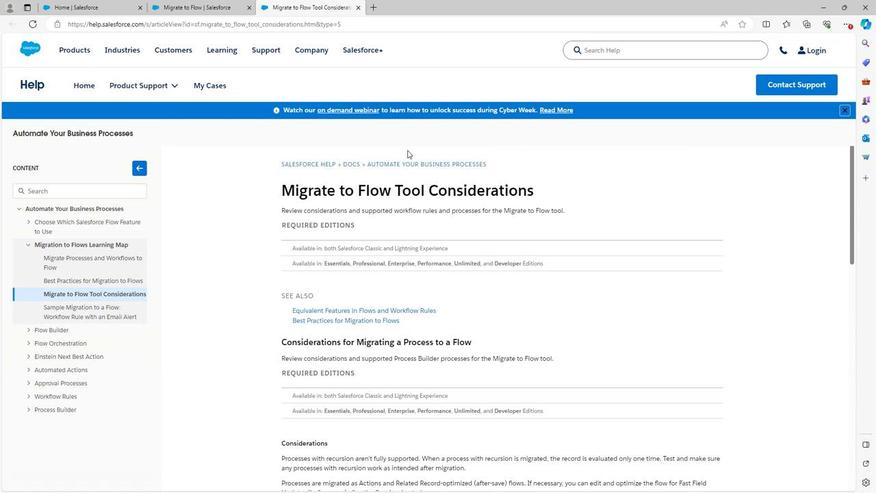 
Action: Mouse moved to (363, 11)
Screenshot: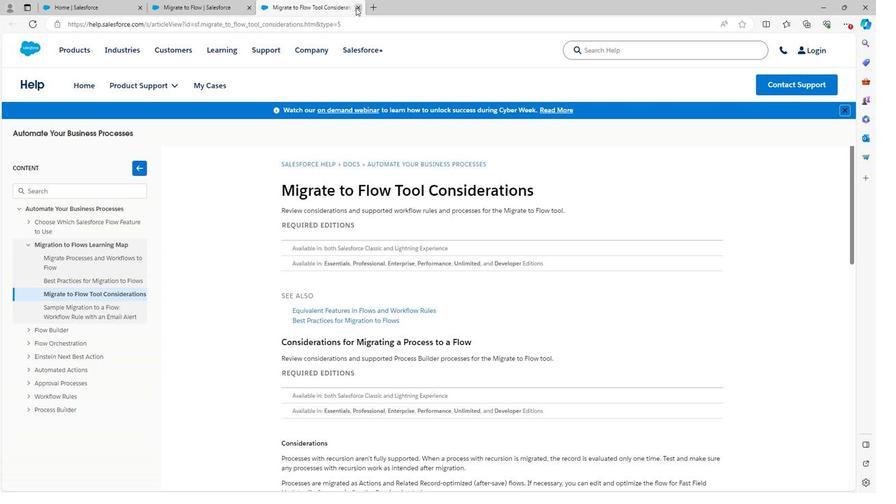 
Action: Mouse pressed left at (363, 11)
Screenshot: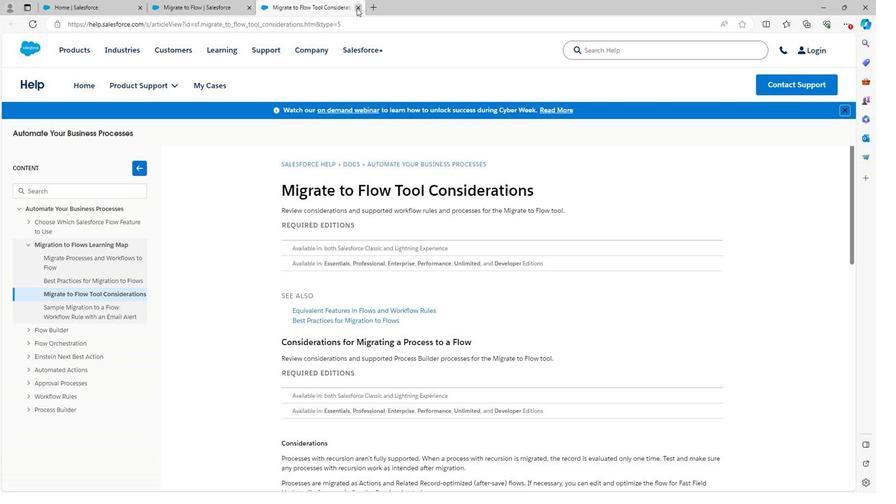 
Action: Mouse moved to (509, 215)
Screenshot: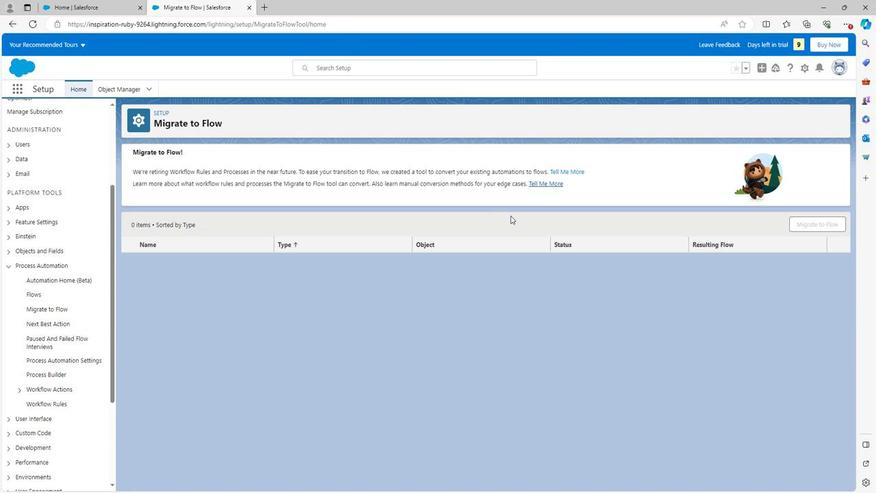 
